 Task: Search one way flight ticket for 1 adult, 6 children, 1 infant in seat and 1 infant on lap in business from Mesa: Phoenix-mesa Gateway Airport (formerly Williams Afb) to New Bern: Coastal Carolina Regional Airport (was Craven County Regional) on 5-4-2023. Choice of flights is Westjet. Number of bags: 2 carry on bags. Price is upto 80000. Outbound departure time preference is 4:15.
Action: Mouse moved to (356, 303)
Screenshot: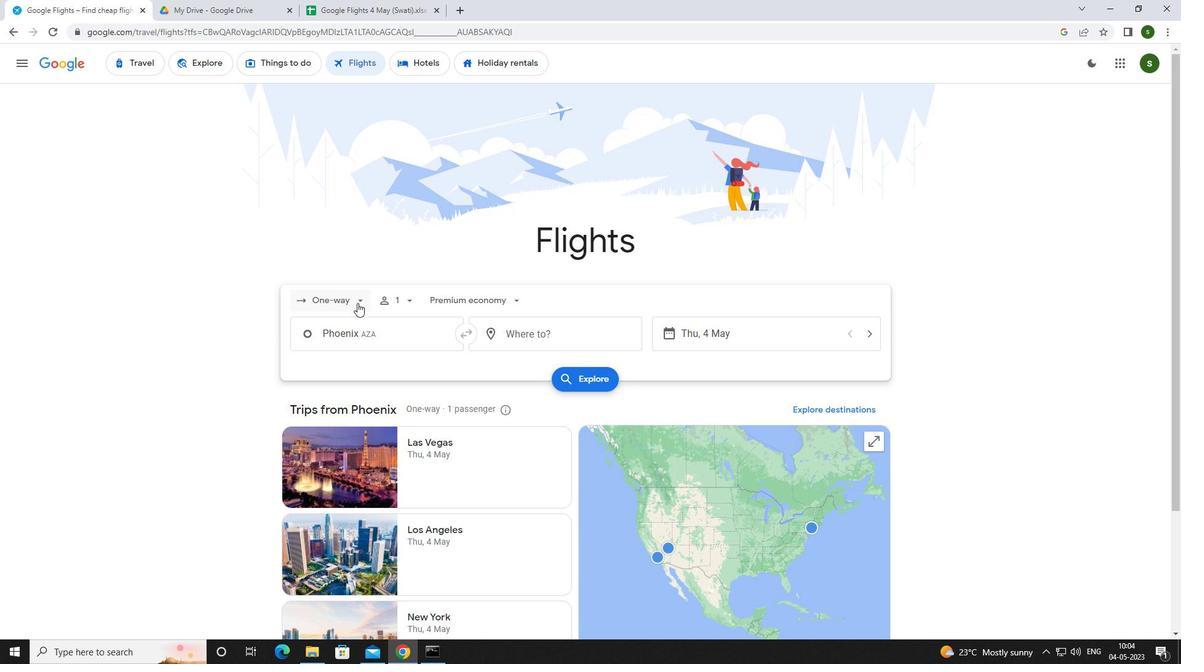 
Action: Mouse pressed left at (356, 303)
Screenshot: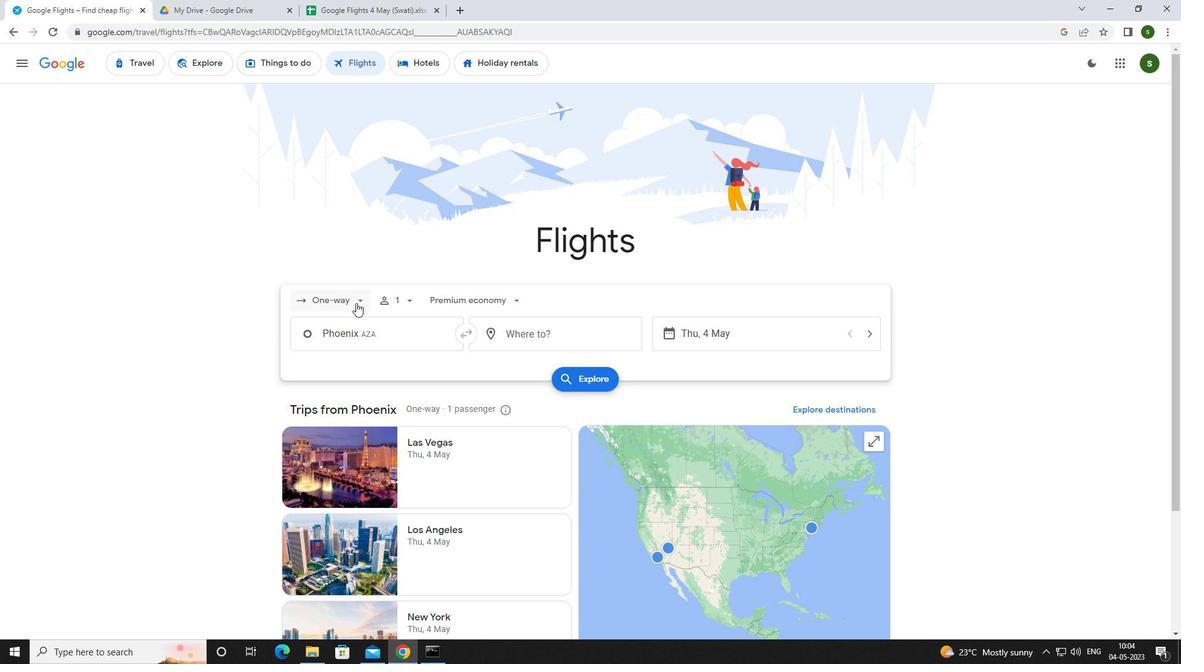 
Action: Mouse moved to (342, 350)
Screenshot: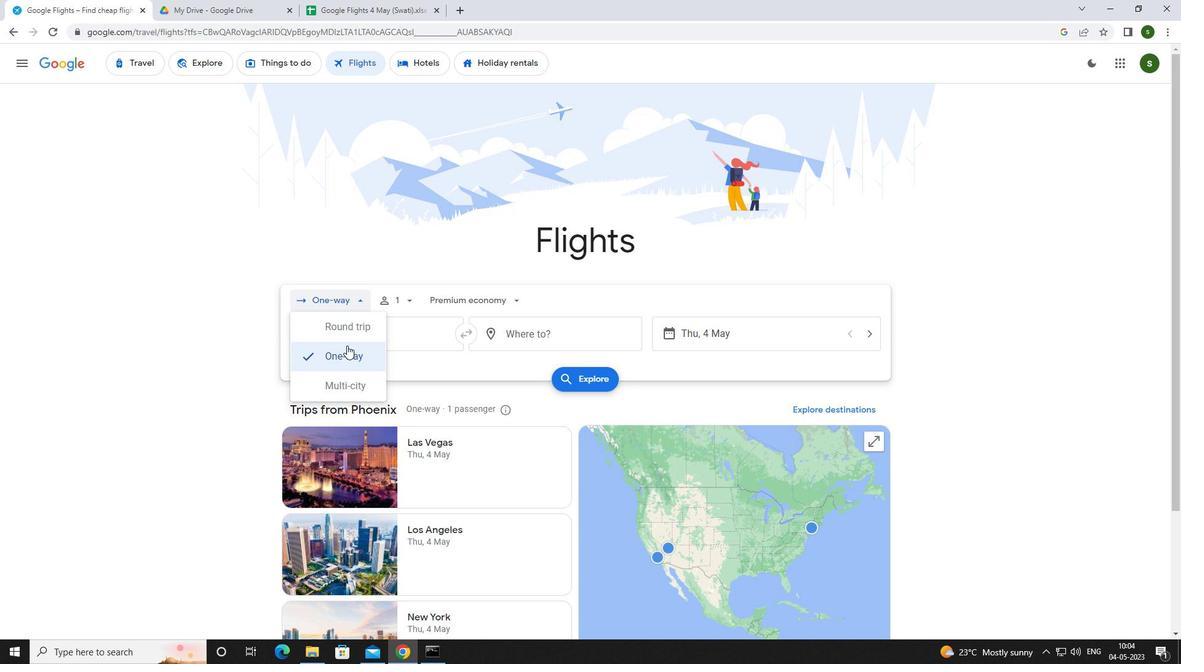 
Action: Mouse pressed left at (342, 350)
Screenshot: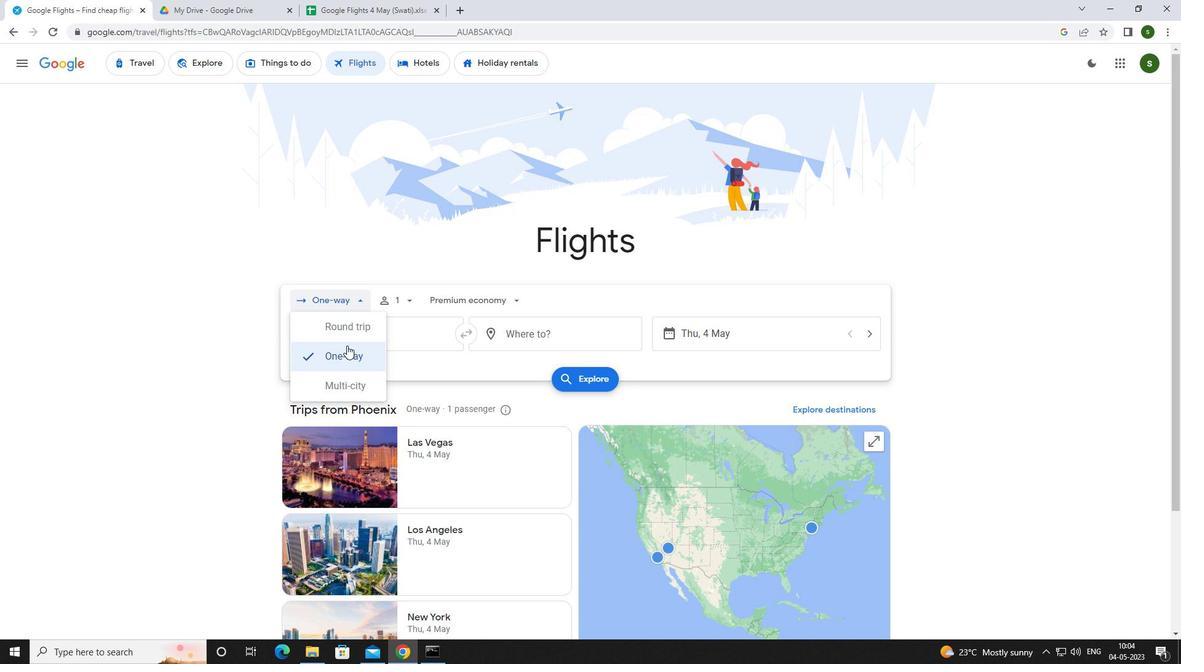 
Action: Mouse moved to (398, 294)
Screenshot: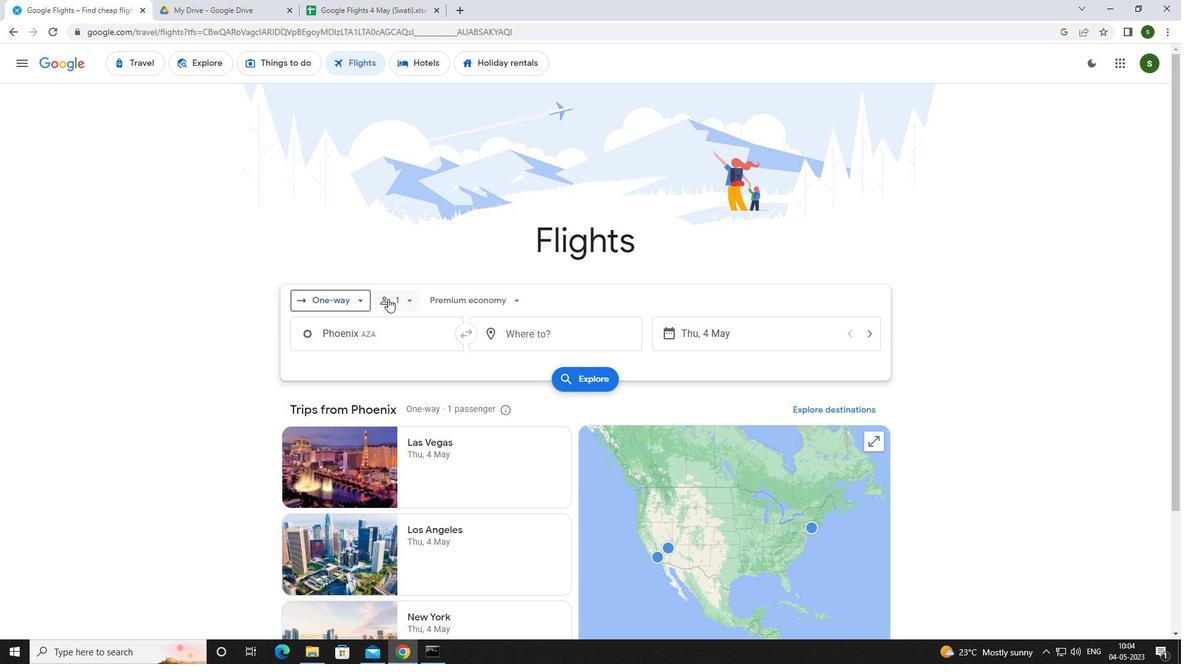 
Action: Mouse pressed left at (398, 294)
Screenshot: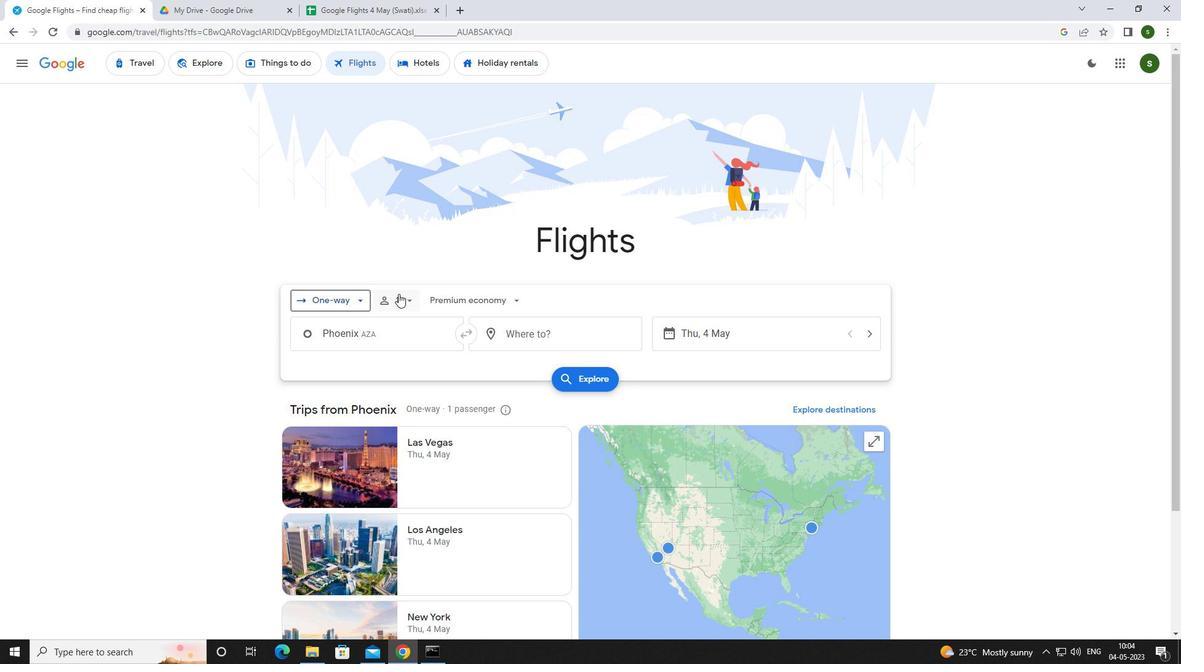 
Action: Mouse moved to (502, 361)
Screenshot: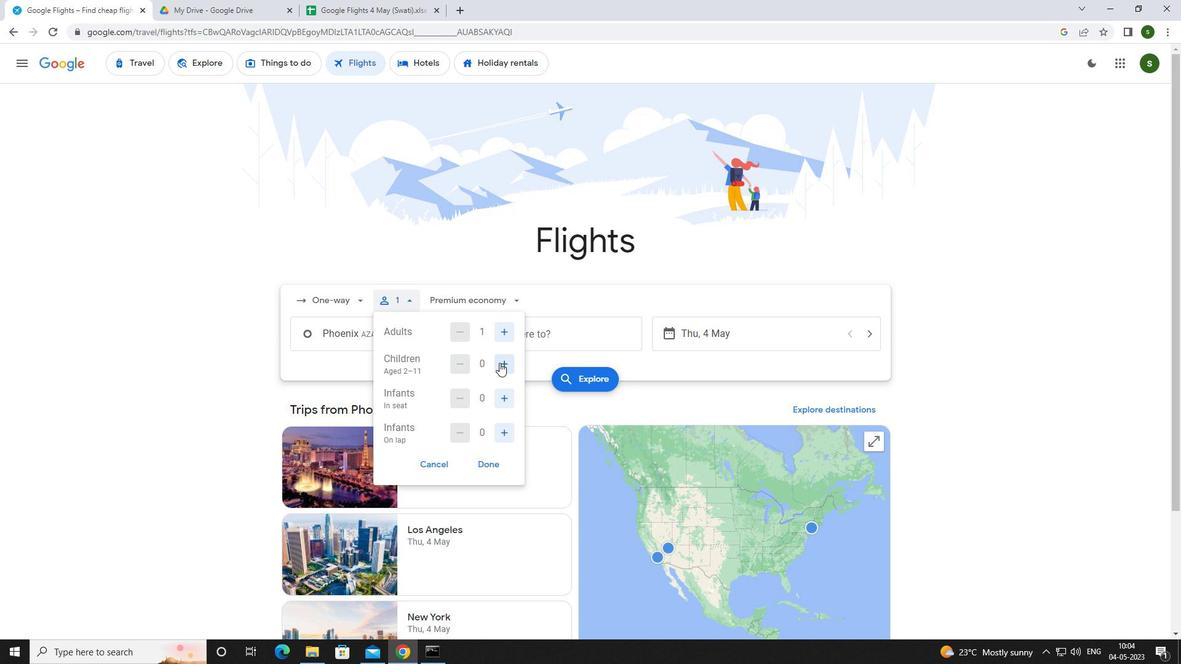 
Action: Mouse pressed left at (502, 361)
Screenshot: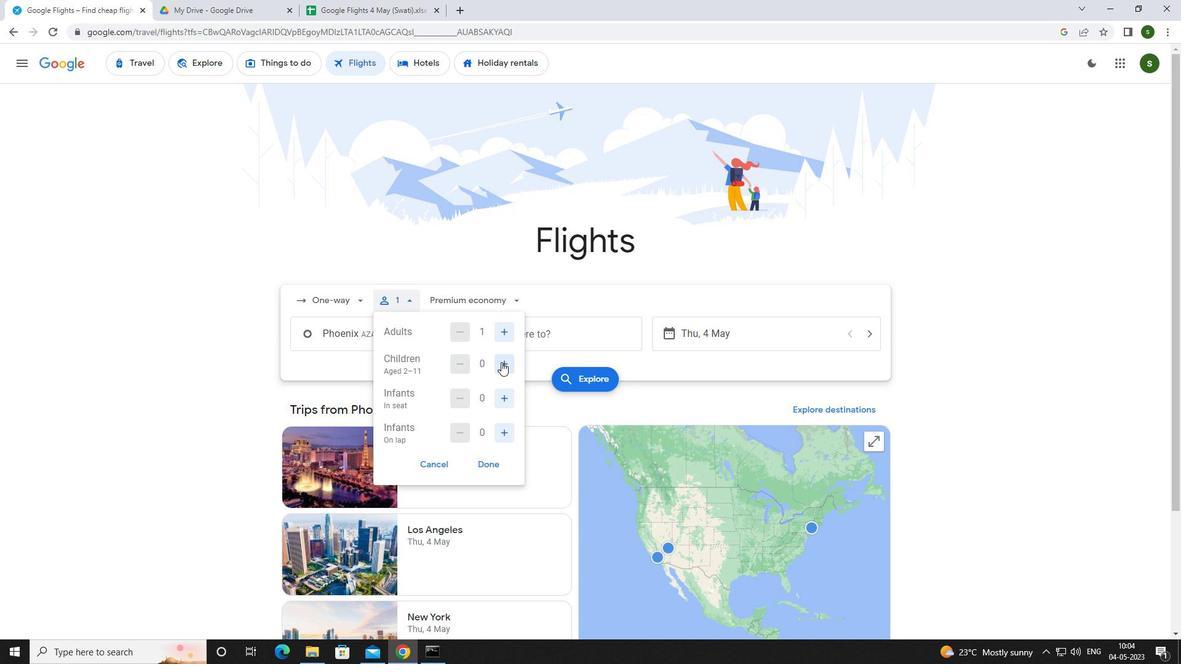 
Action: Mouse pressed left at (502, 361)
Screenshot: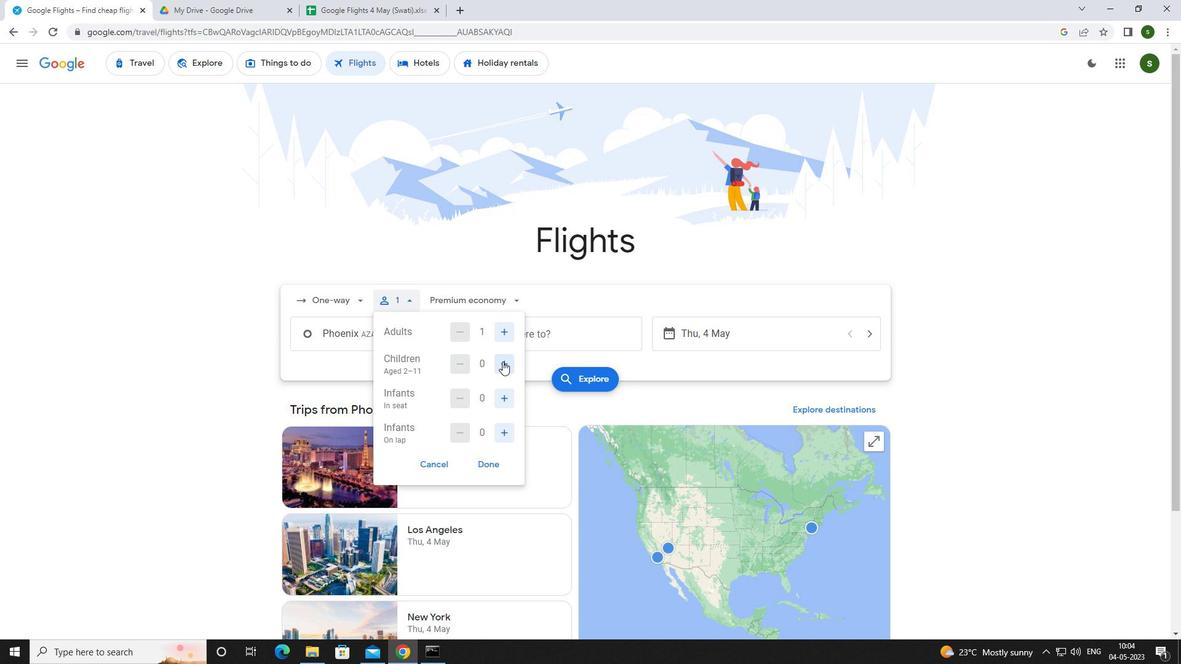 
Action: Mouse pressed left at (502, 361)
Screenshot: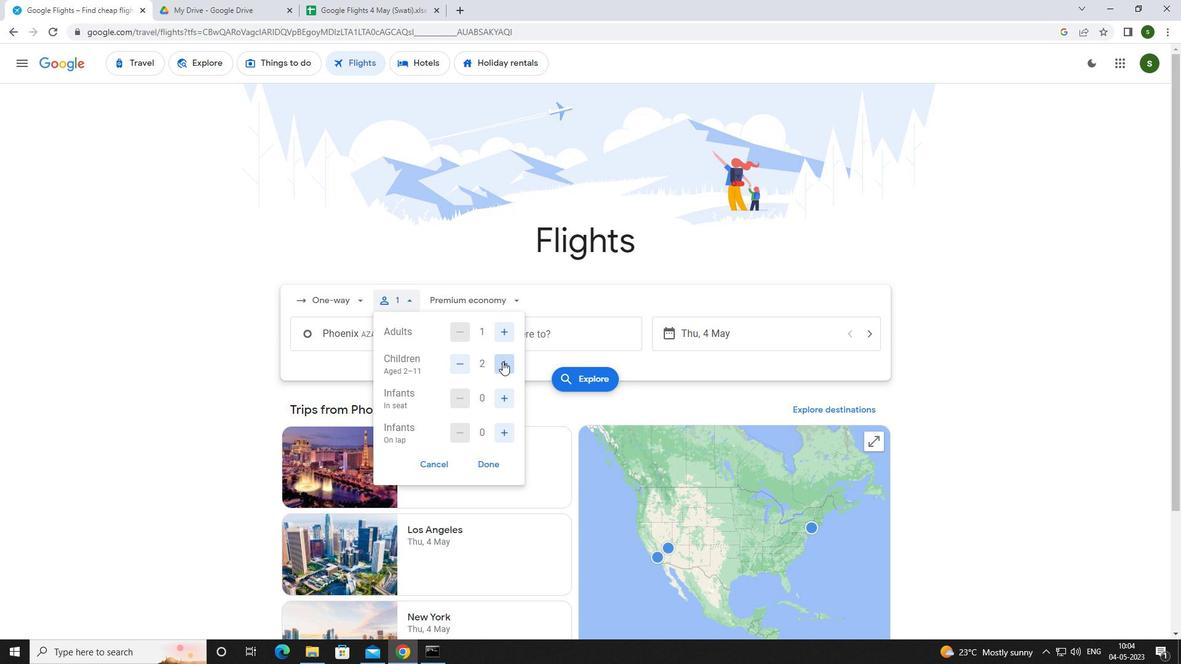 
Action: Mouse pressed left at (502, 361)
Screenshot: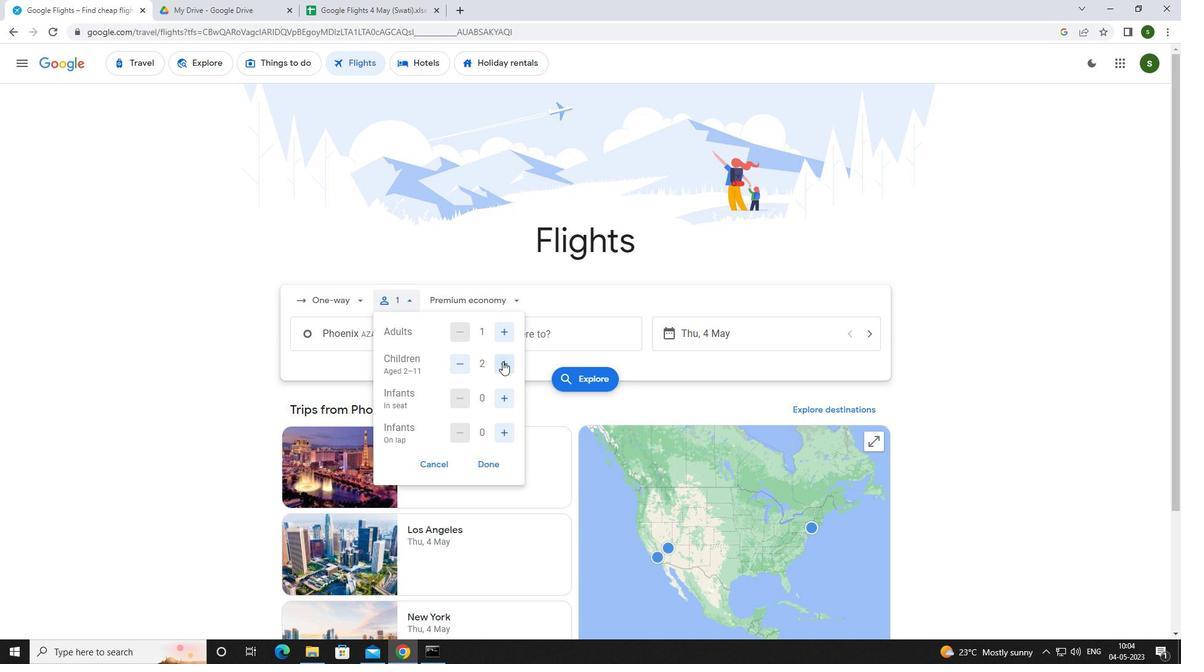 
Action: Mouse pressed left at (502, 361)
Screenshot: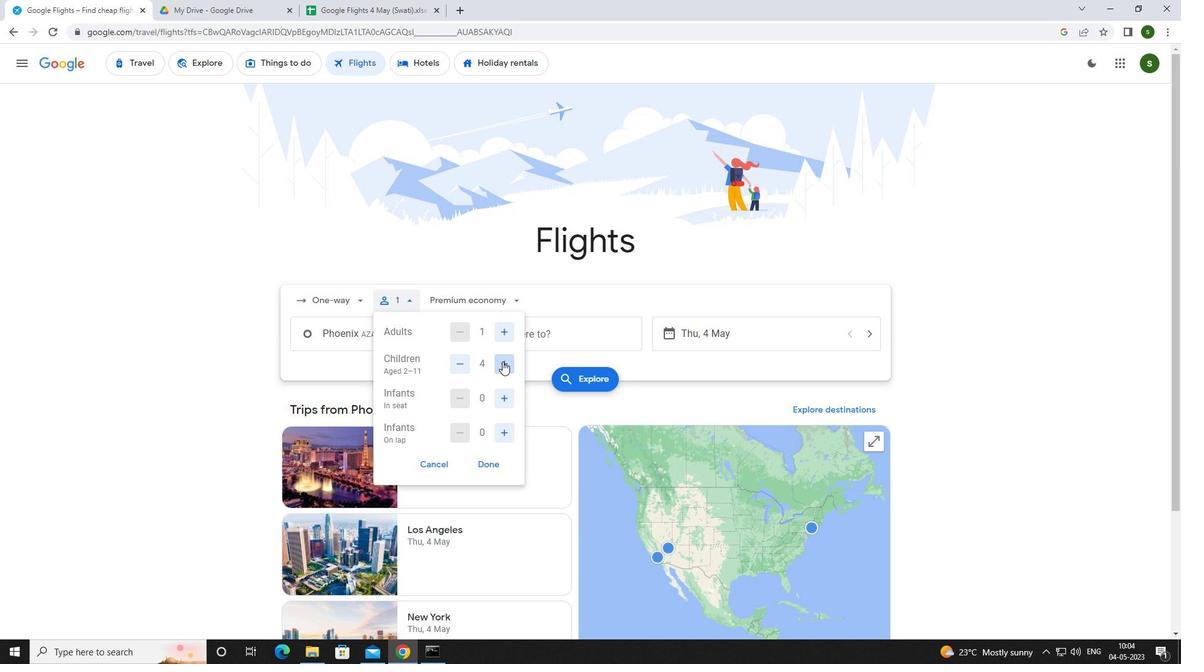 
Action: Mouse pressed left at (502, 361)
Screenshot: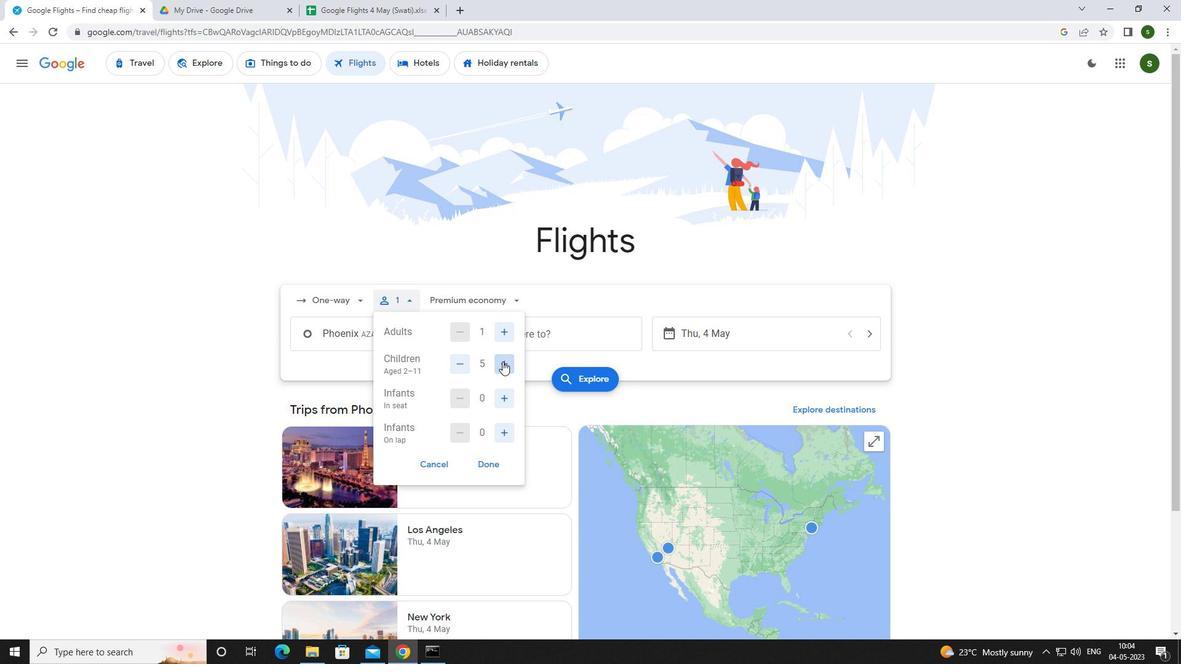 
Action: Mouse moved to (501, 405)
Screenshot: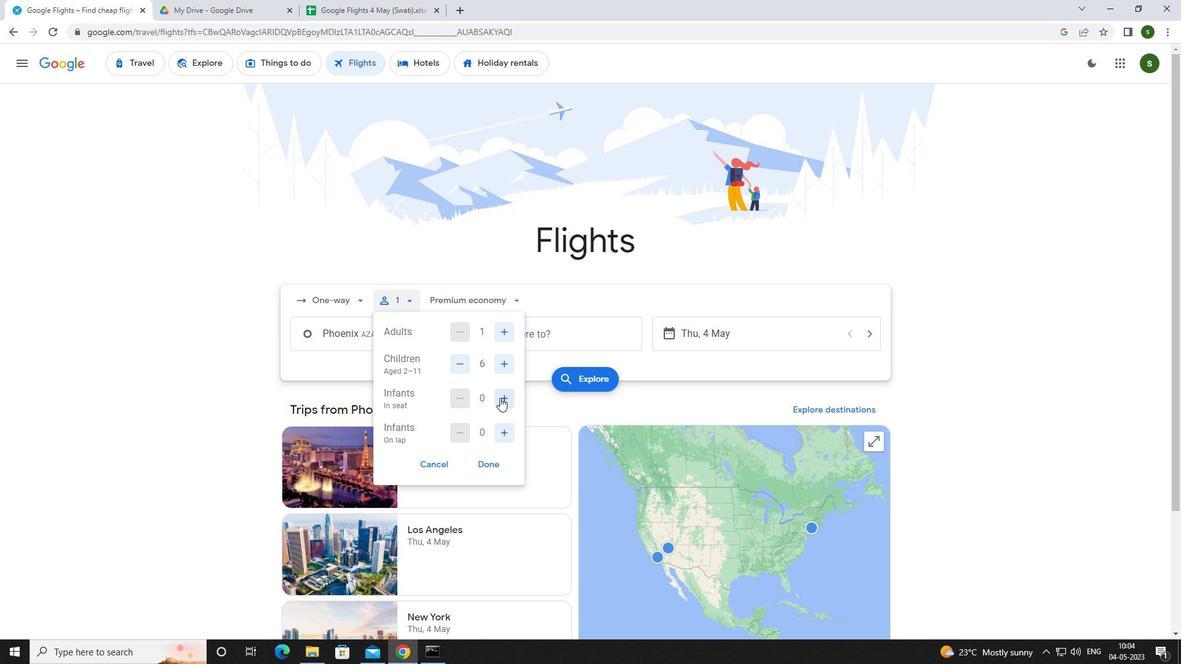 
Action: Mouse pressed left at (501, 405)
Screenshot: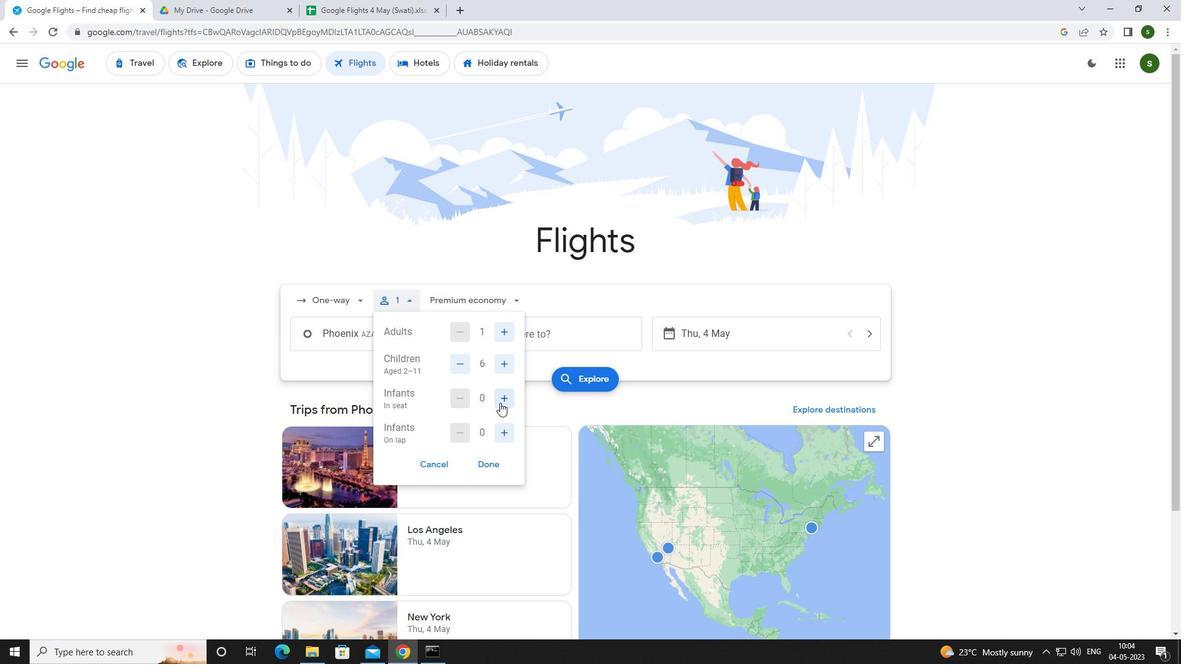 
Action: Mouse moved to (511, 441)
Screenshot: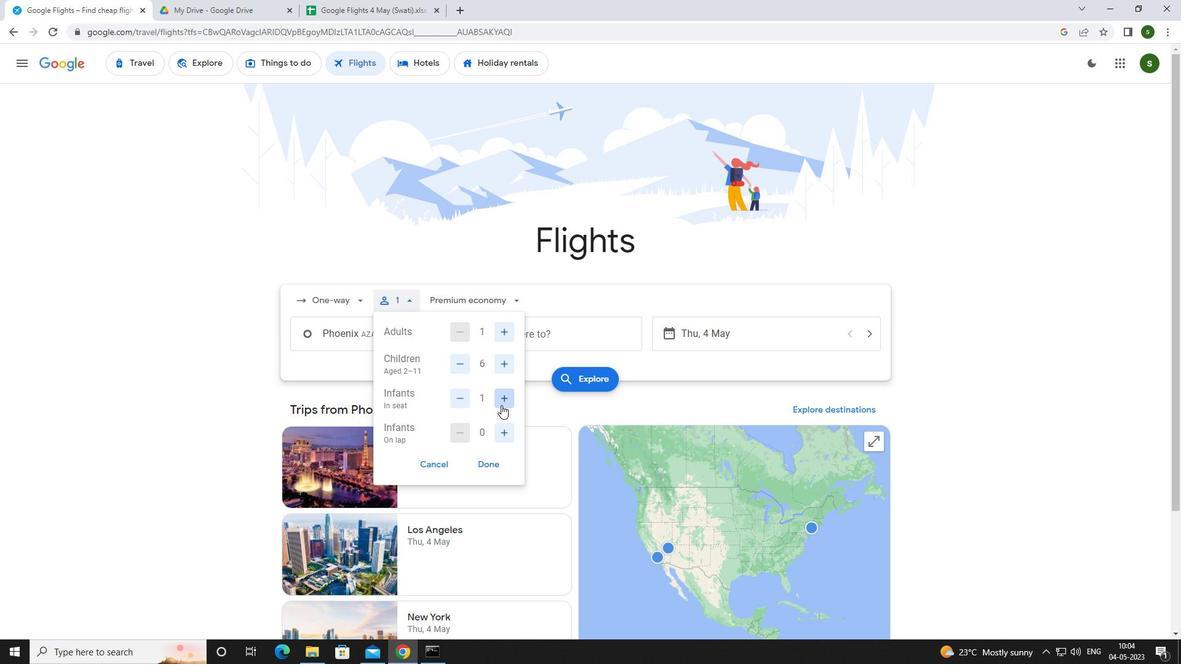 
Action: Mouse pressed left at (511, 441)
Screenshot: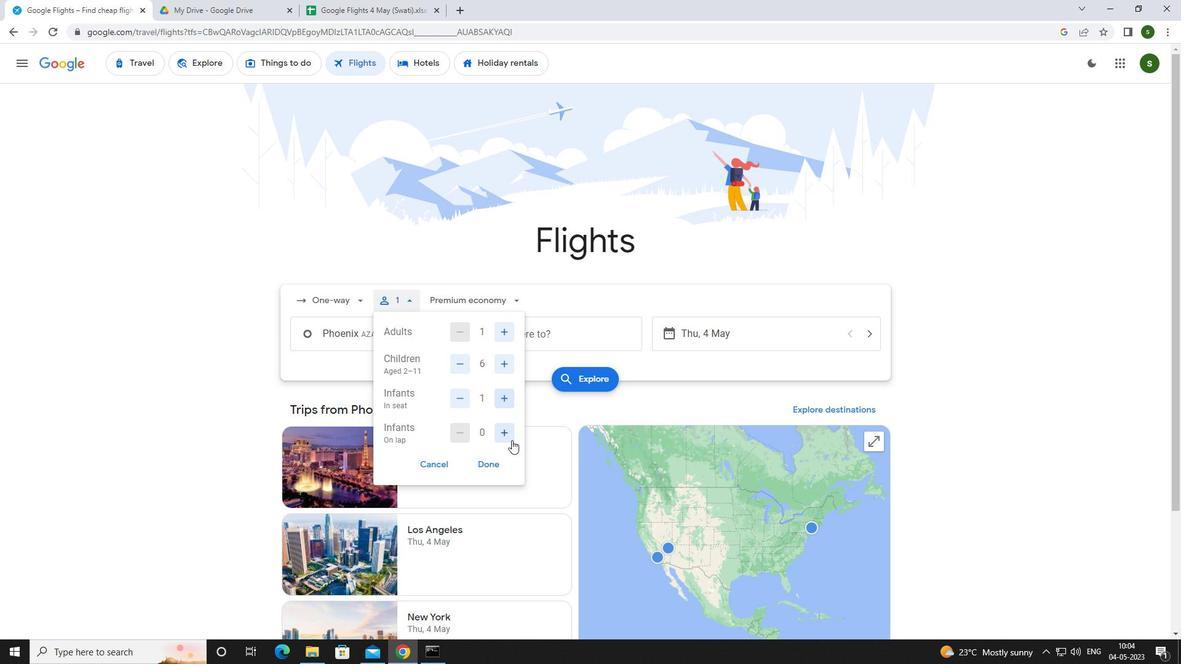 
Action: Mouse moved to (500, 301)
Screenshot: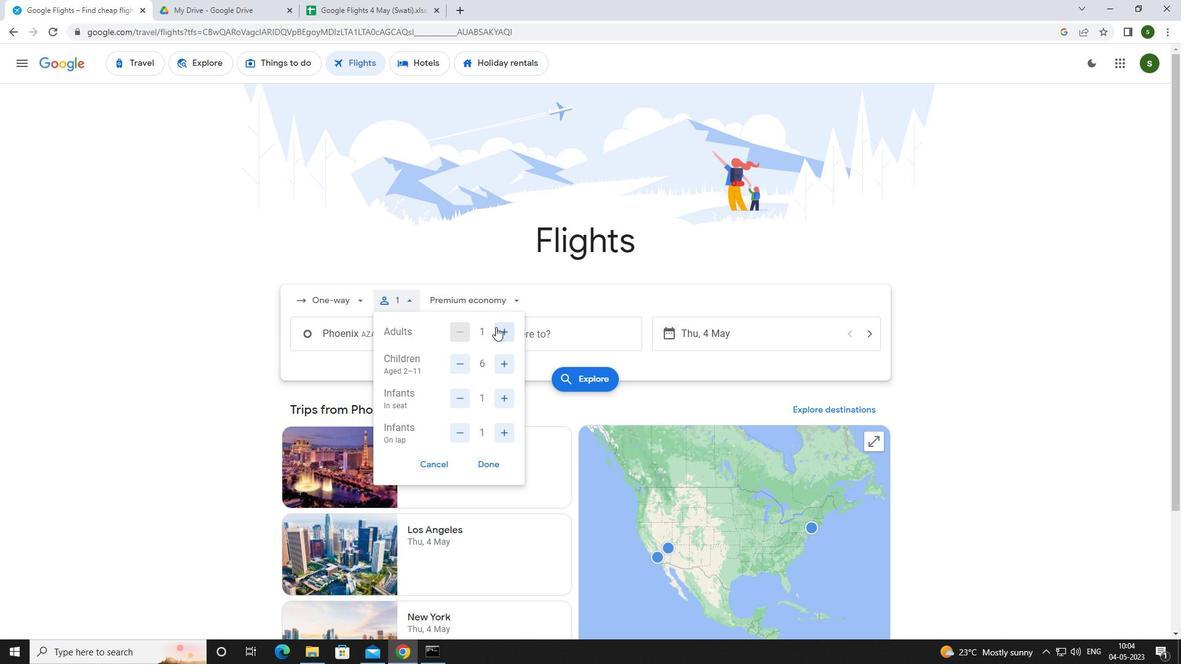 
Action: Mouse pressed left at (500, 301)
Screenshot: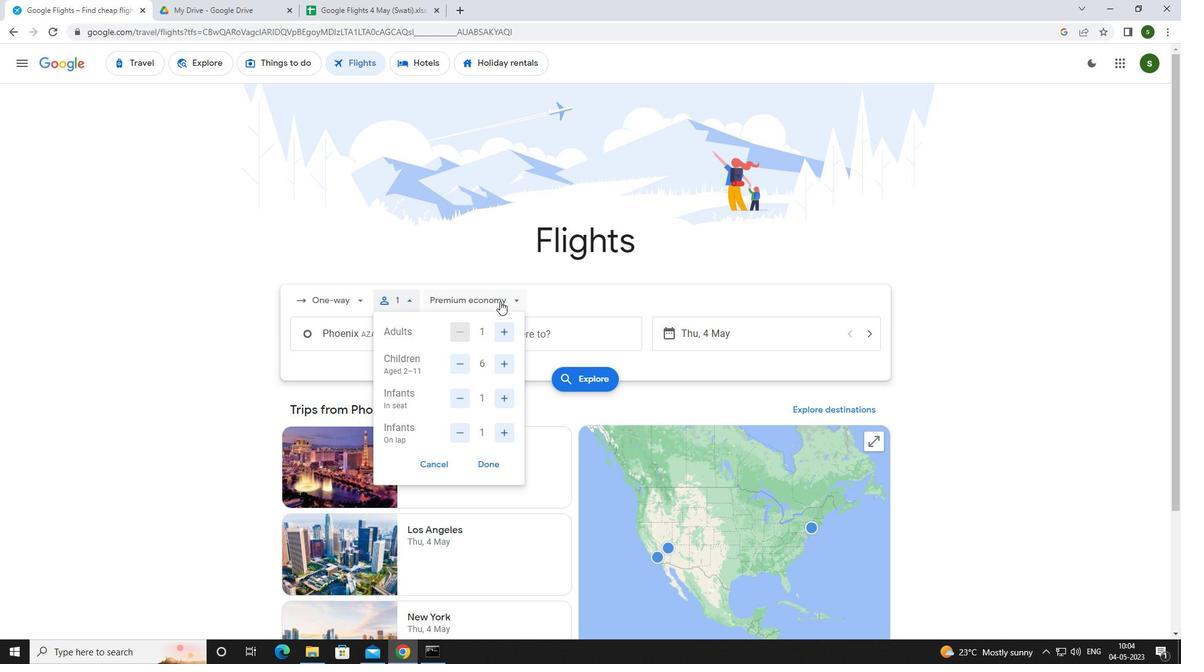 
Action: Mouse moved to (502, 391)
Screenshot: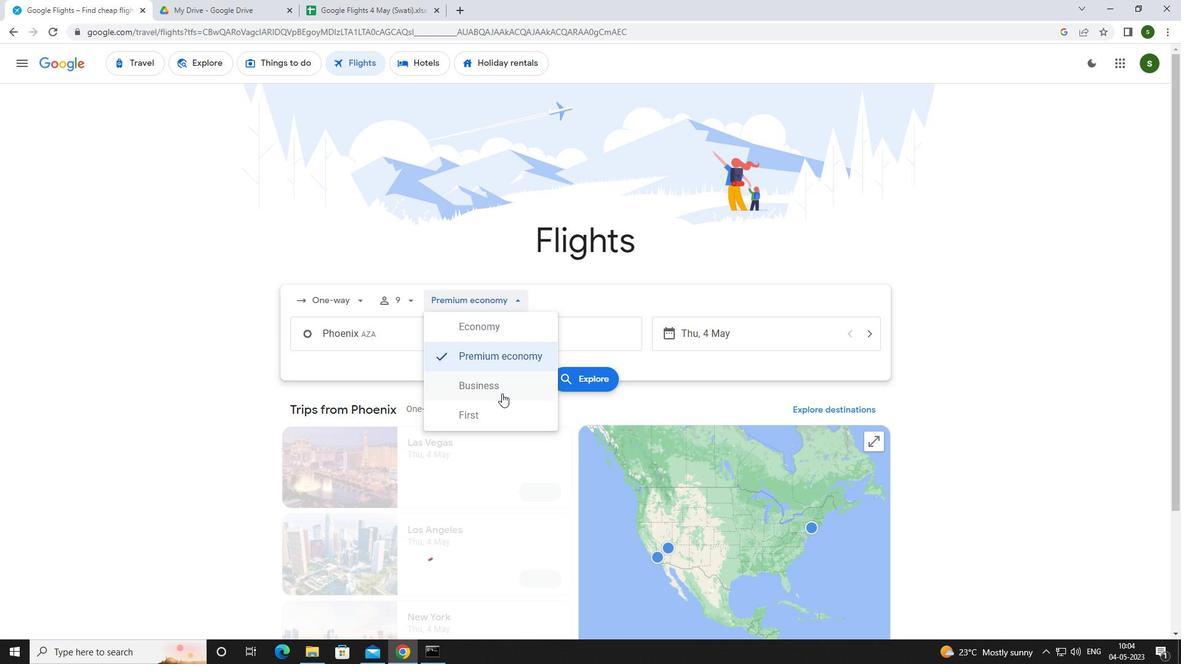 
Action: Mouse pressed left at (502, 391)
Screenshot: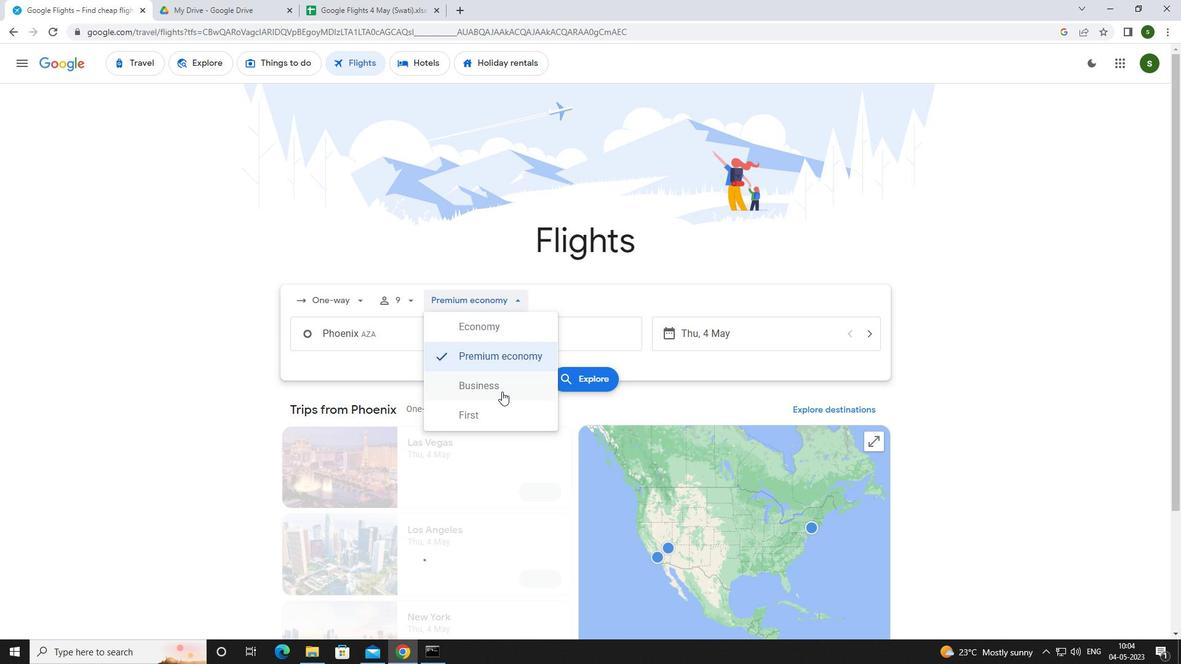 
Action: Mouse moved to (415, 337)
Screenshot: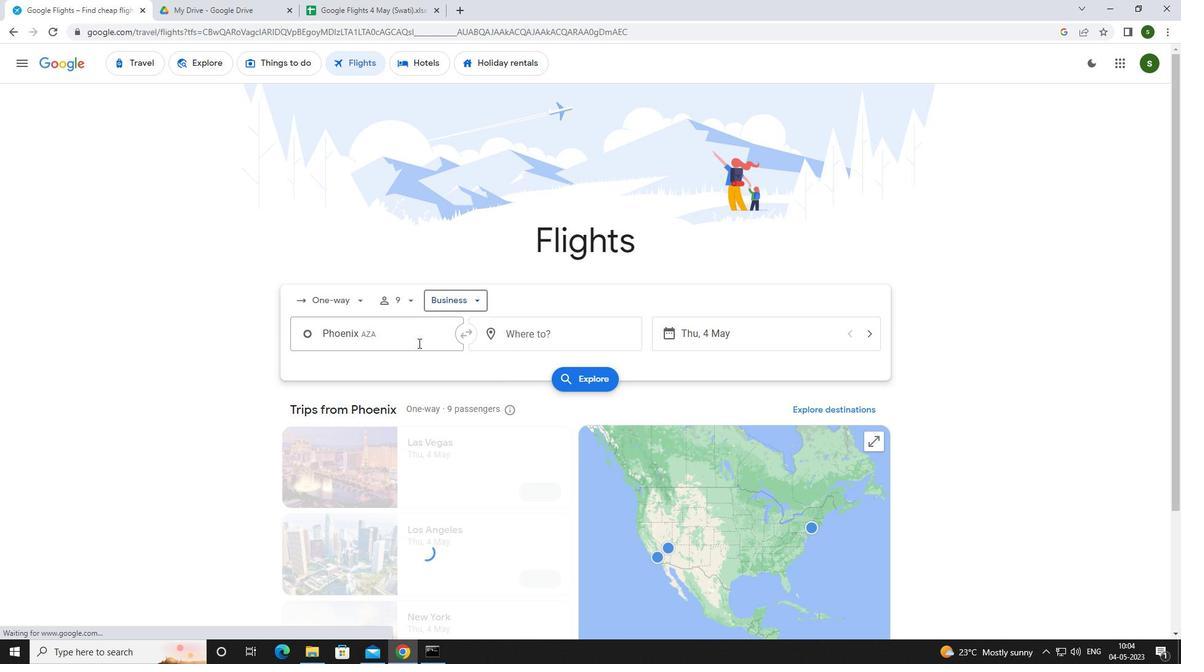 
Action: Mouse pressed left at (415, 337)
Screenshot: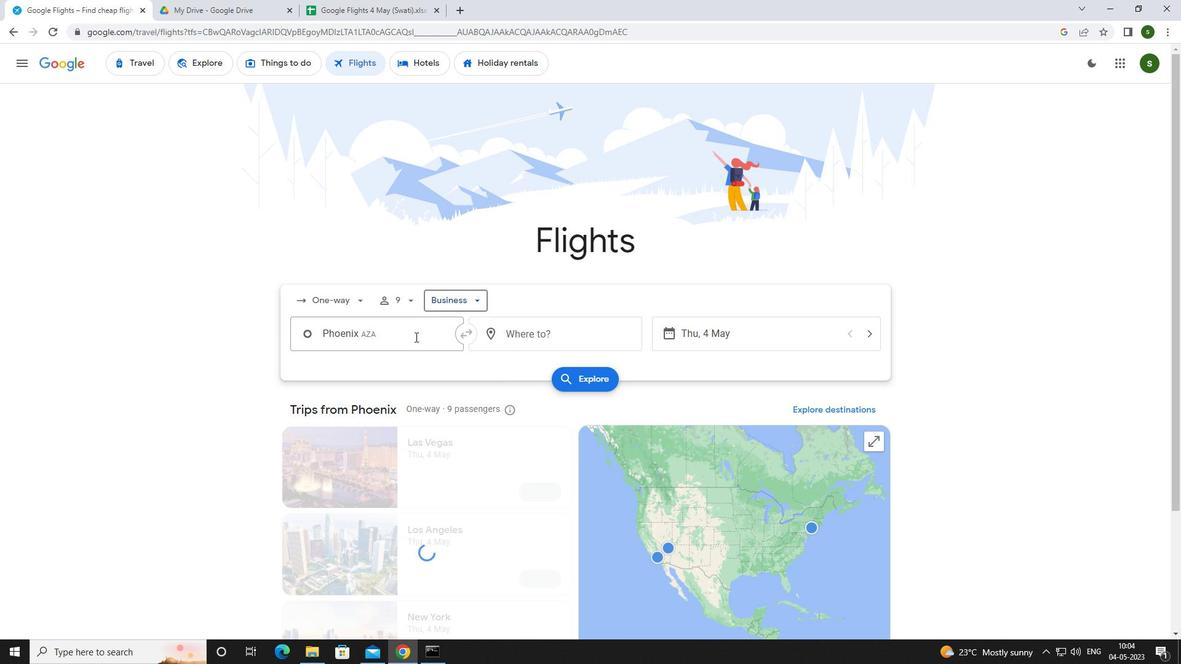 
Action: Key pressed <Key.caps_lock>m<Key.caps_lock>esa
Screenshot: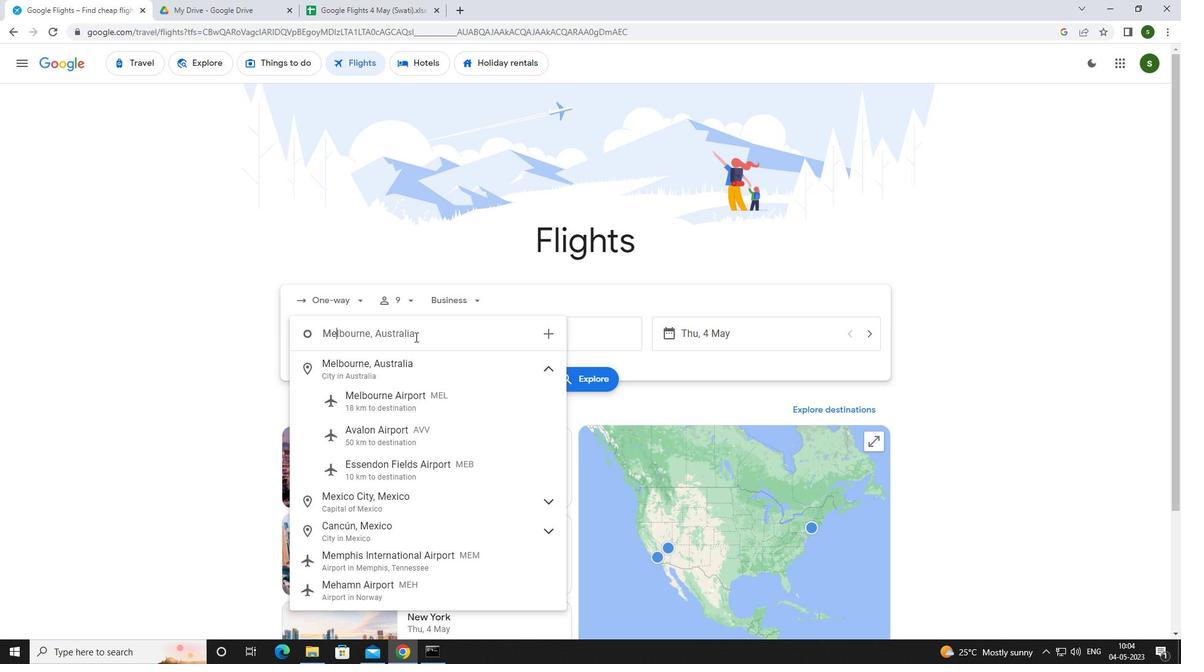 
Action: Mouse moved to (407, 548)
Screenshot: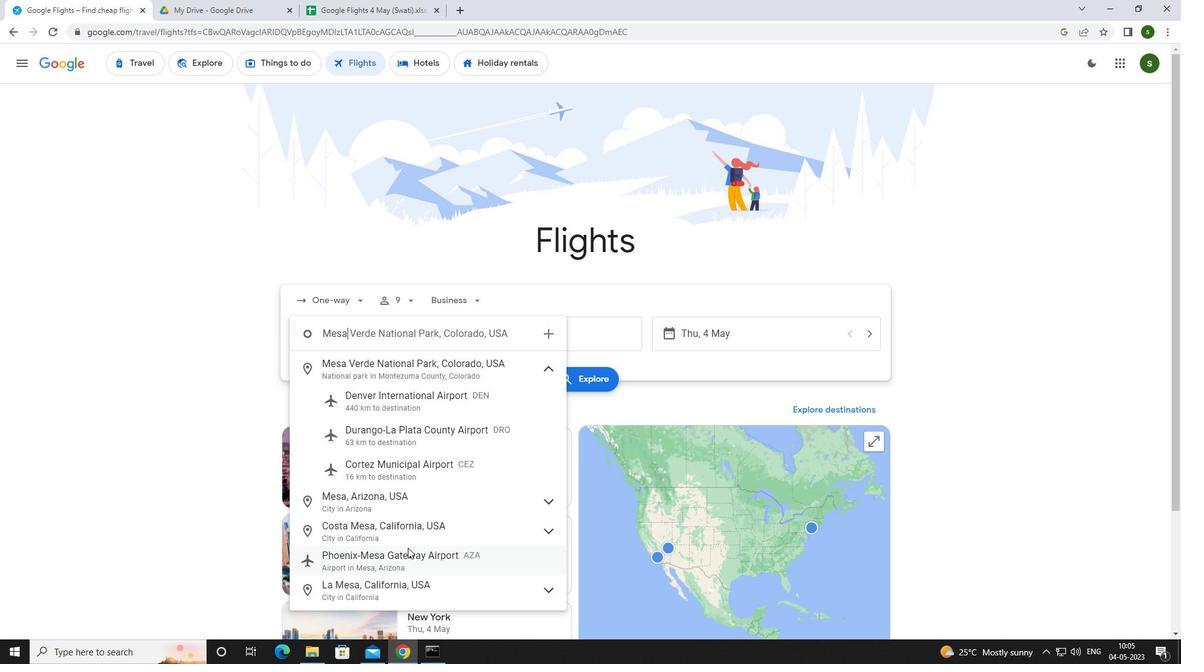 
Action: Mouse pressed left at (407, 548)
Screenshot: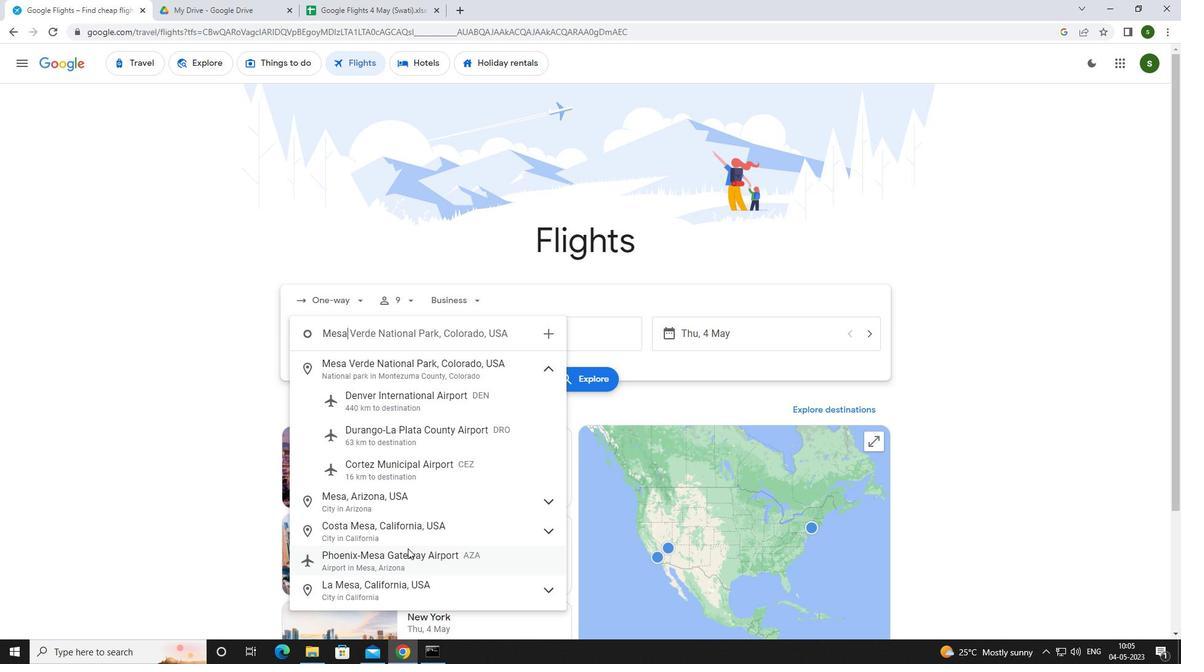 
Action: Mouse moved to (526, 323)
Screenshot: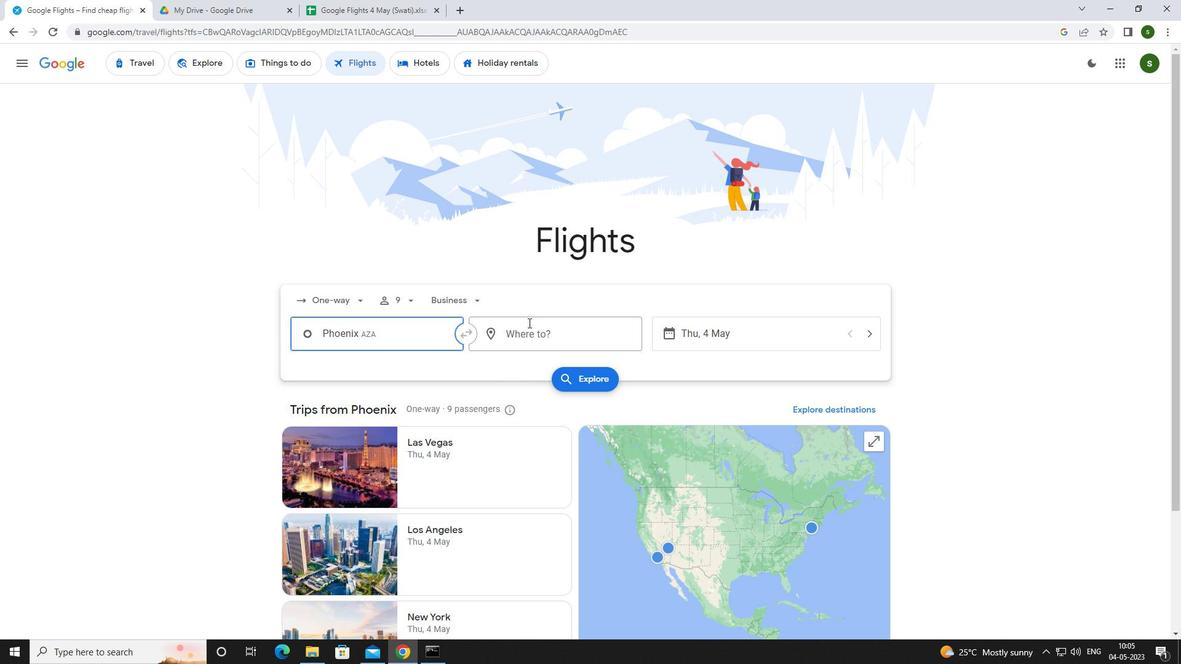 
Action: Mouse pressed left at (526, 323)
Screenshot: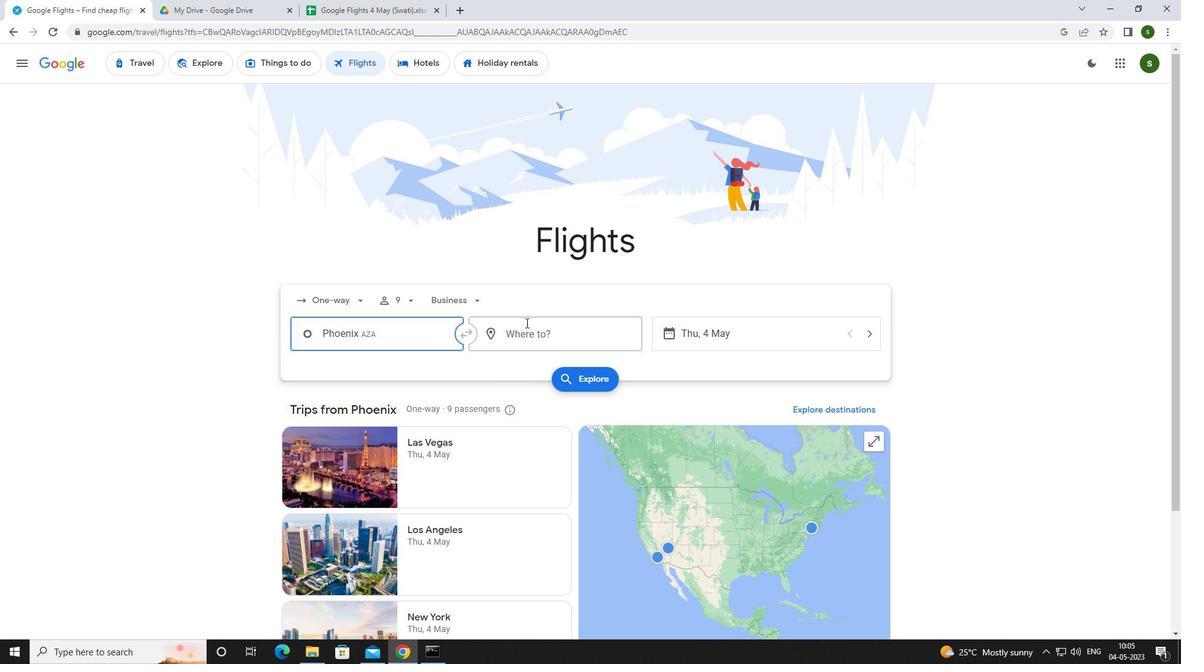 
Action: Mouse moved to (473, 338)
Screenshot: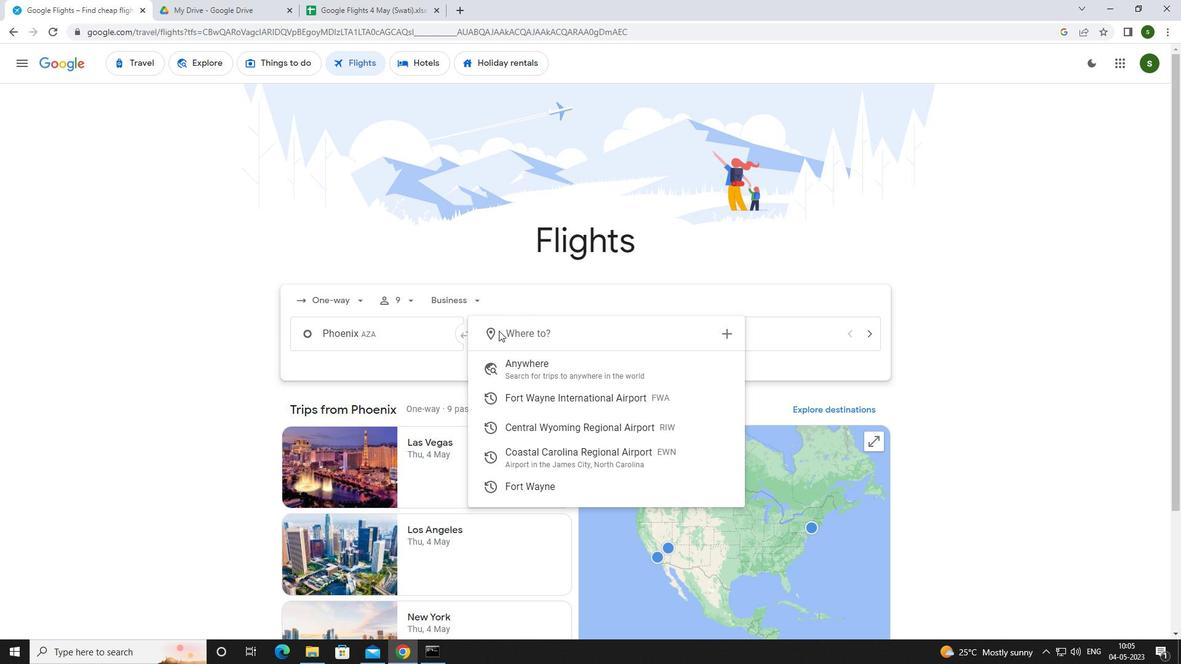 
Action: Key pressed <Key.caps_lock>c<Key.caps_lock>oastal
Screenshot: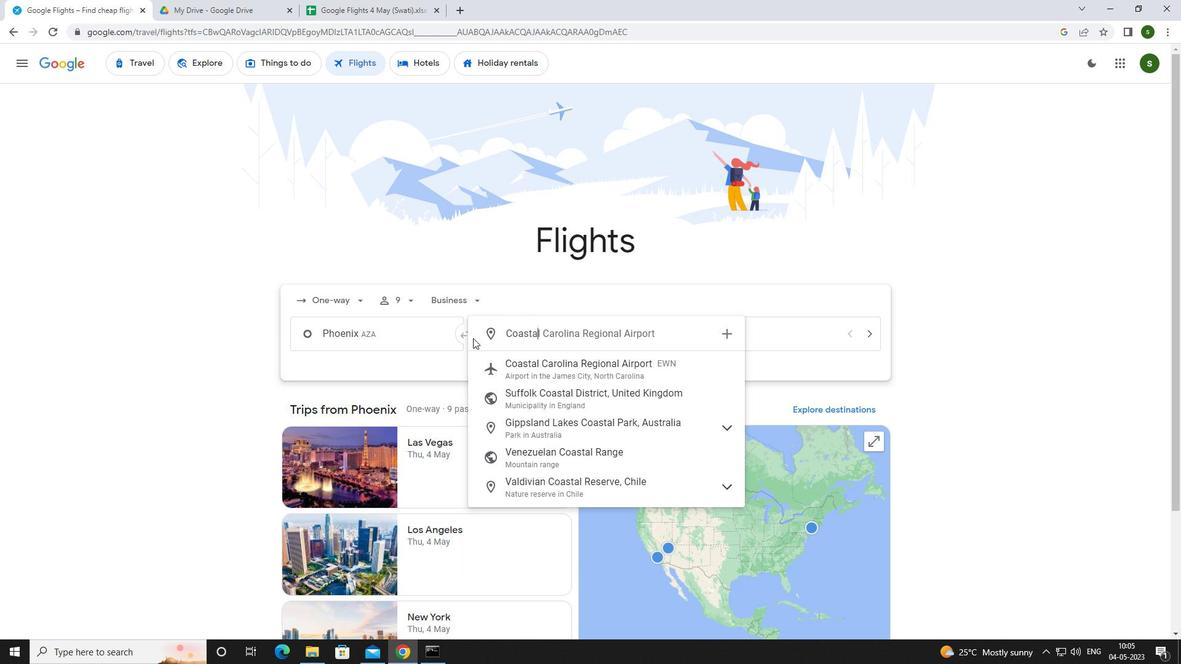 
Action: Mouse moved to (570, 371)
Screenshot: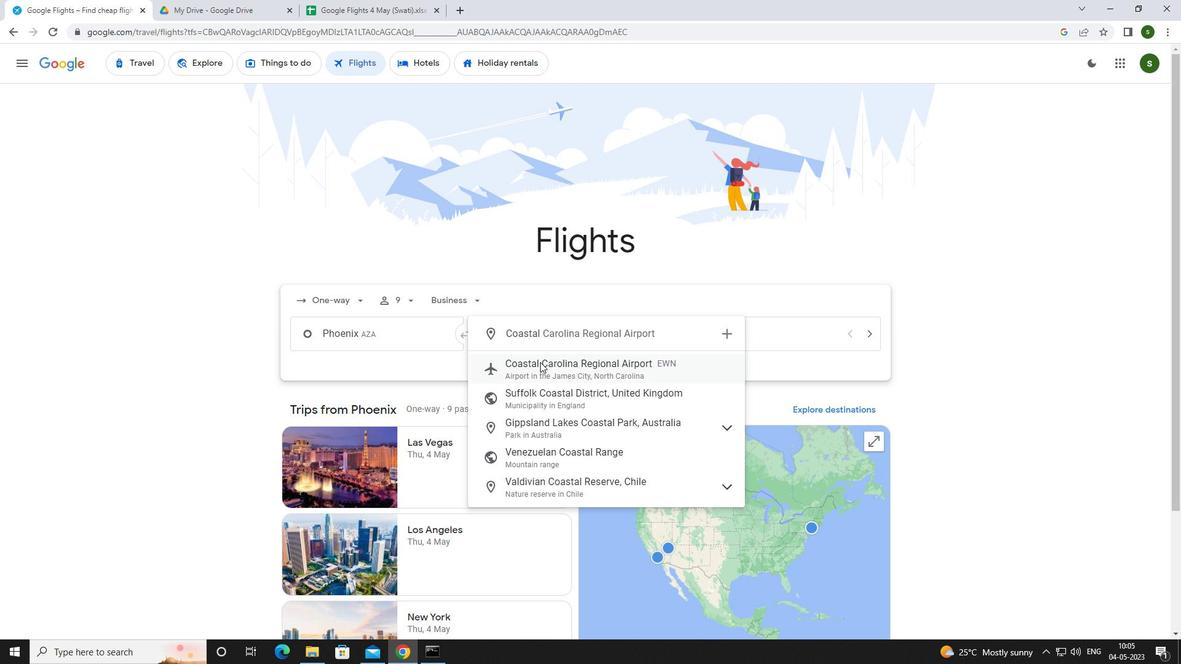 
Action: Mouse pressed left at (570, 371)
Screenshot: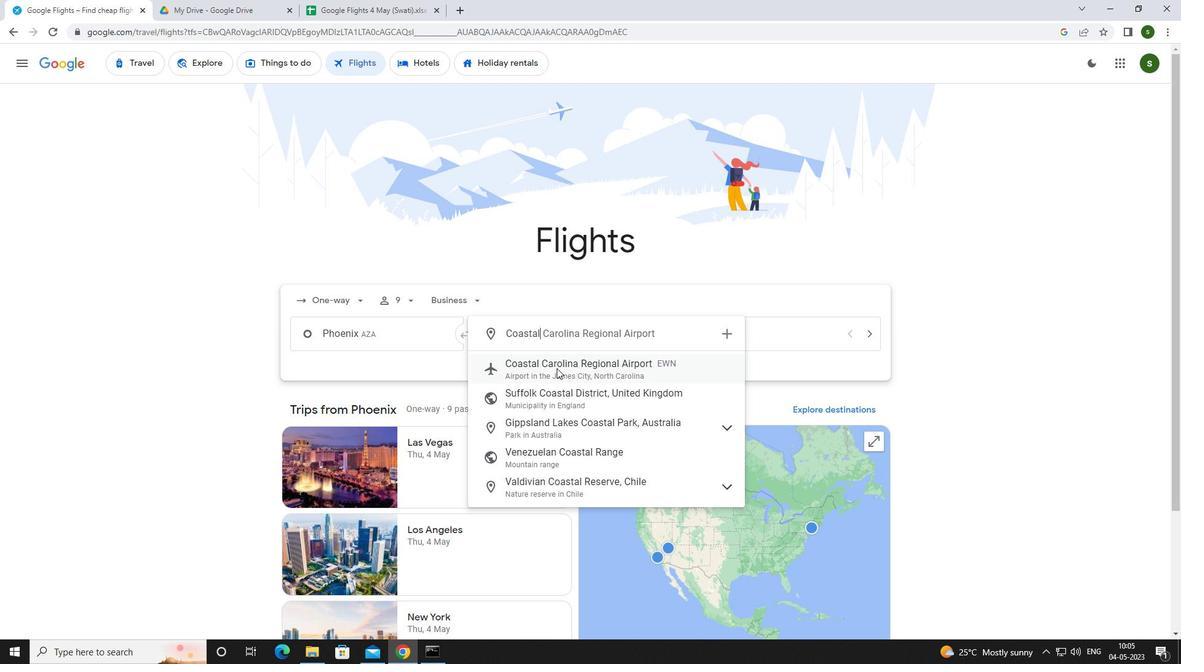 
Action: Mouse moved to (750, 330)
Screenshot: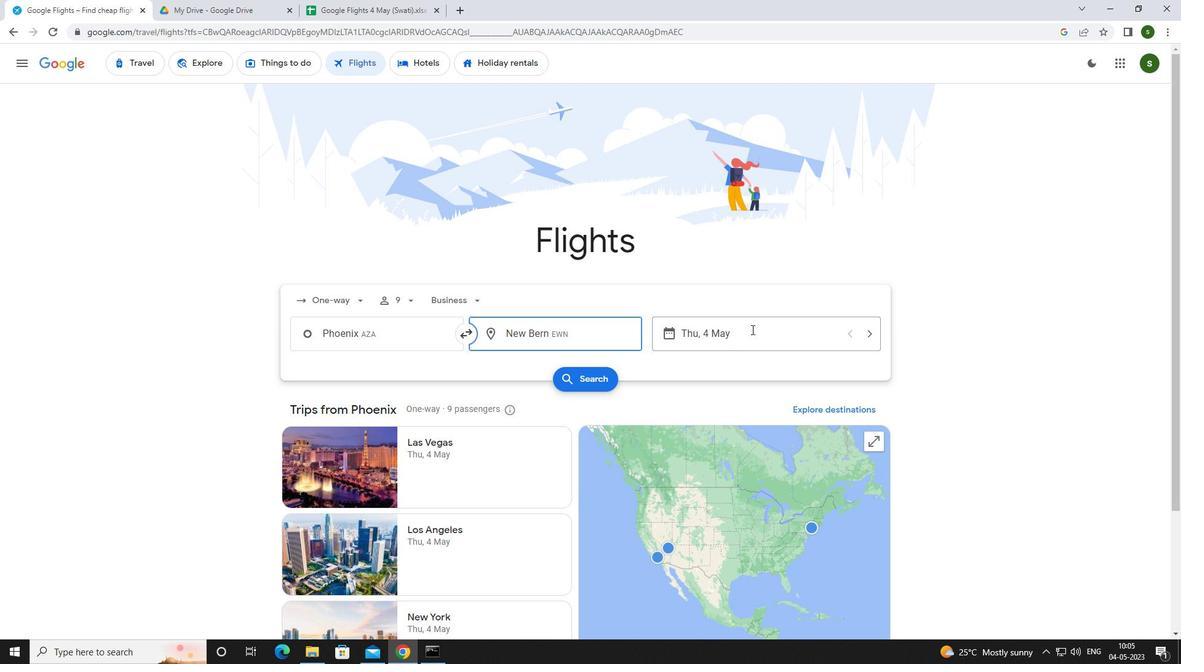 
Action: Mouse pressed left at (750, 330)
Screenshot: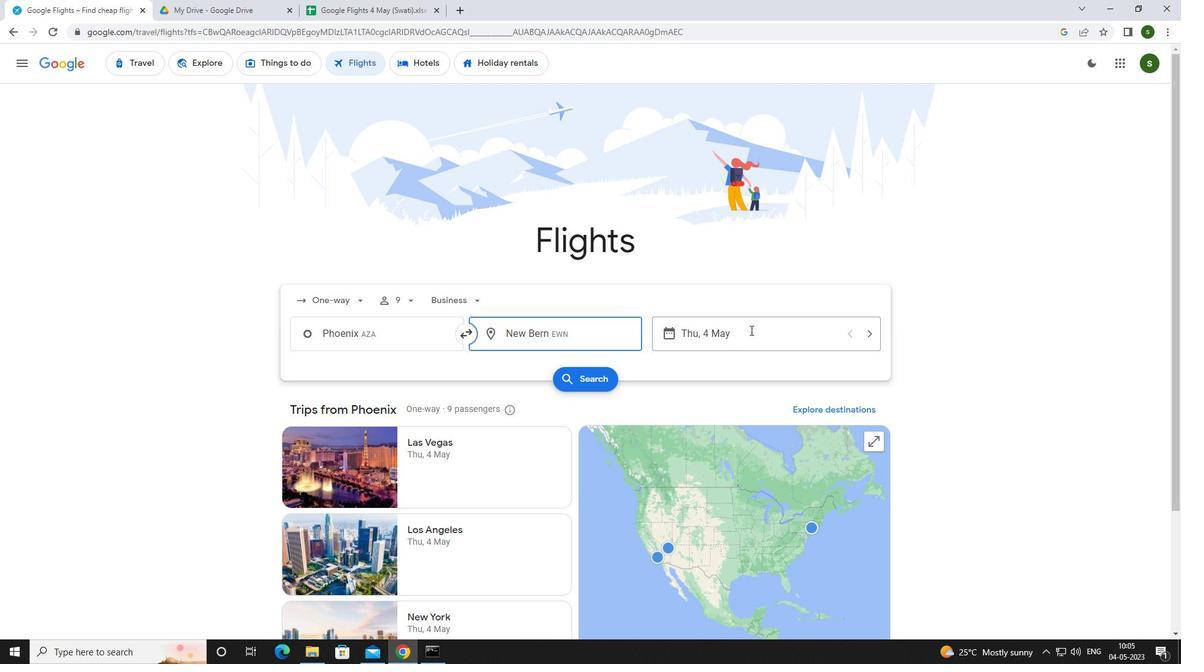 
Action: Mouse moved to (562, 409)
Screenshot: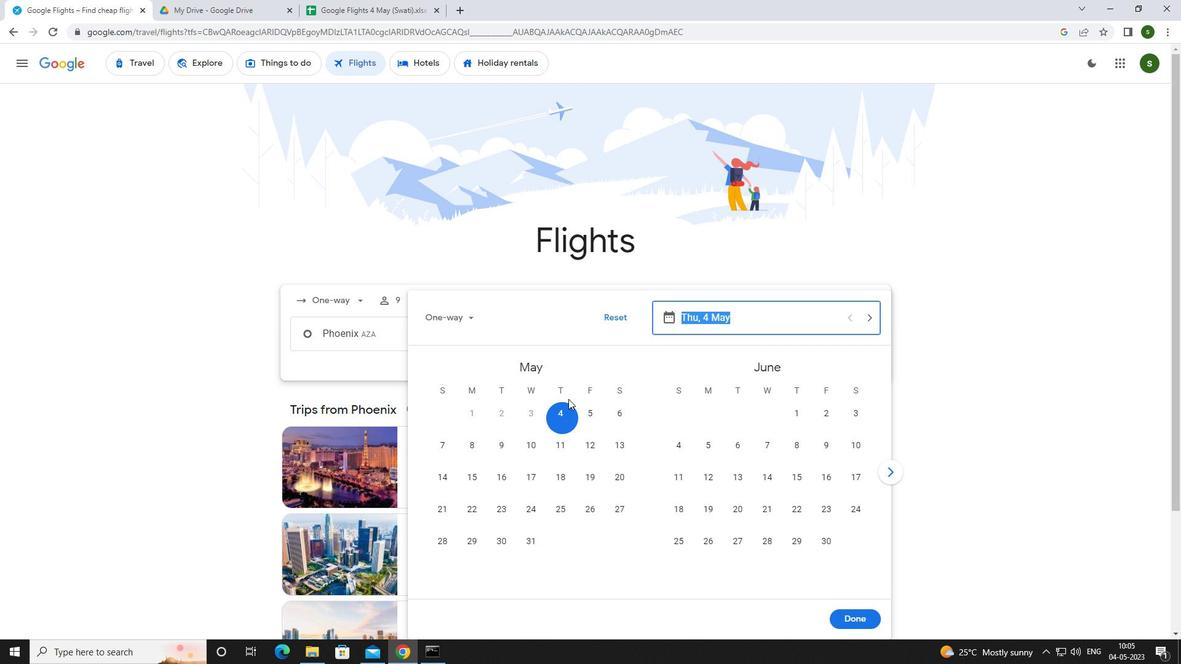 
Action: Mouse pressed left at (562, 409)
Screenshot: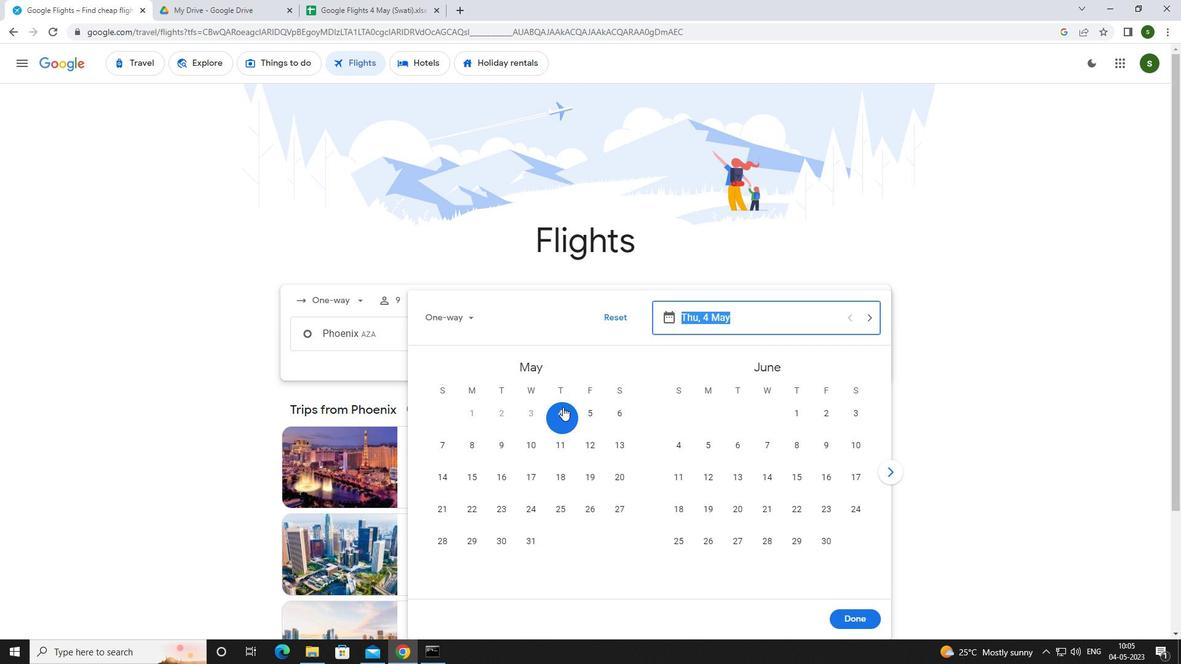 
Action: Mouse moved to (842, 614)
Screenshot: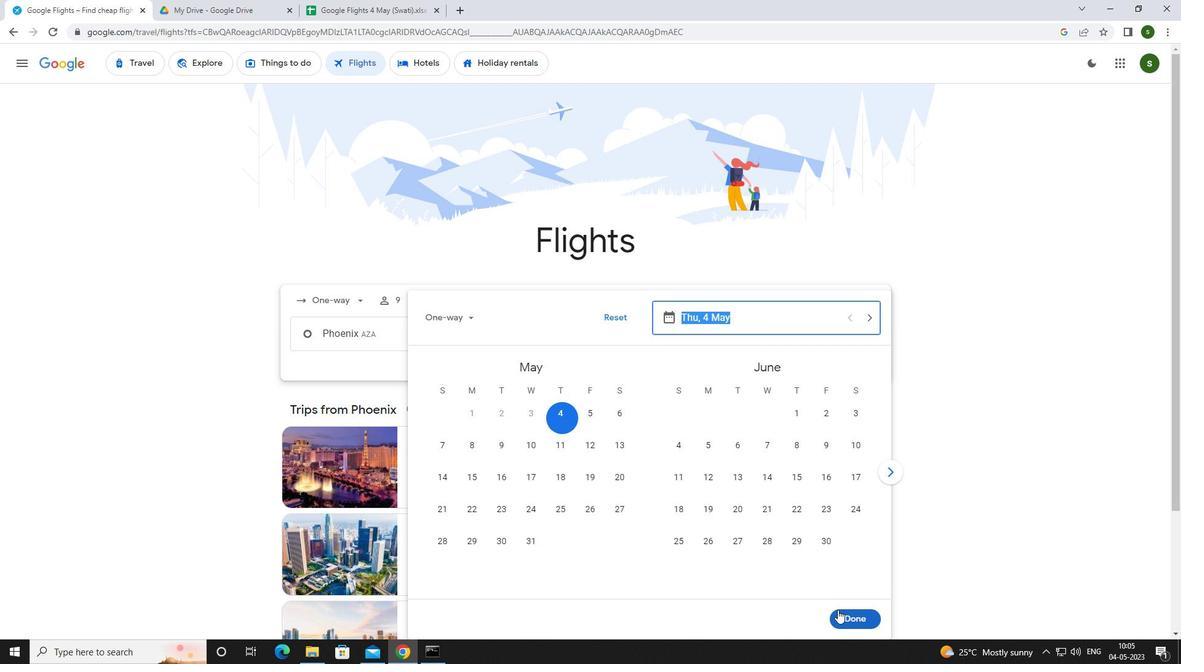 
Action: Mouse pressed left at (842, 614)
Screenshot: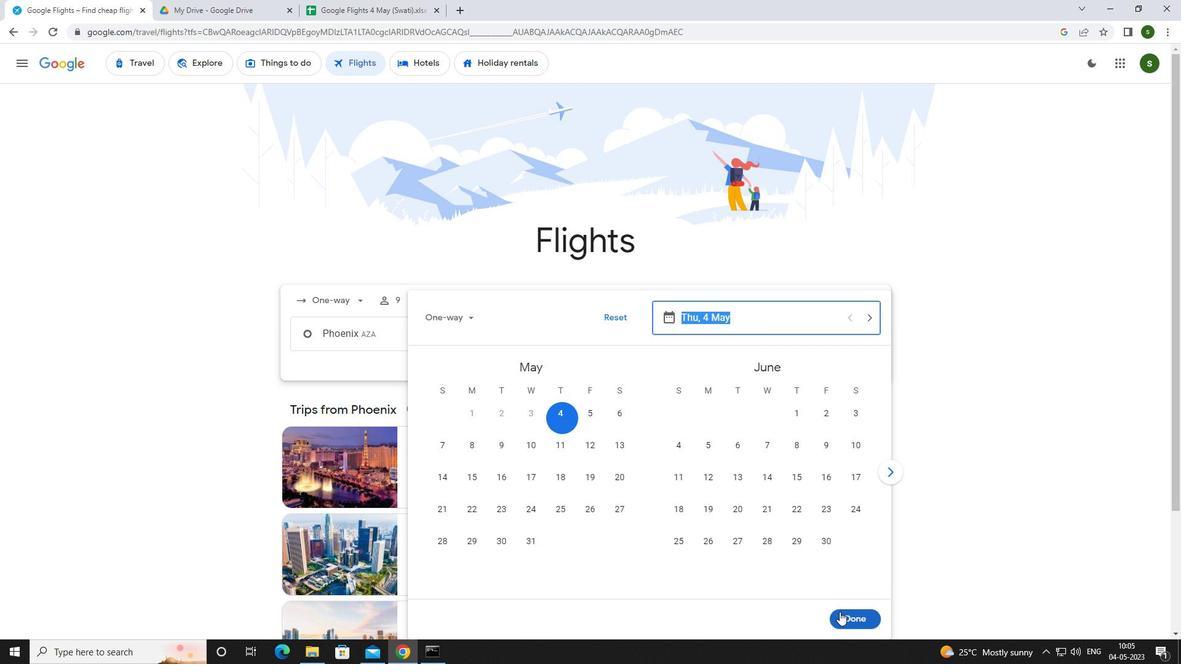 
Action: Mouse moved to (604, 389)
Screenshot: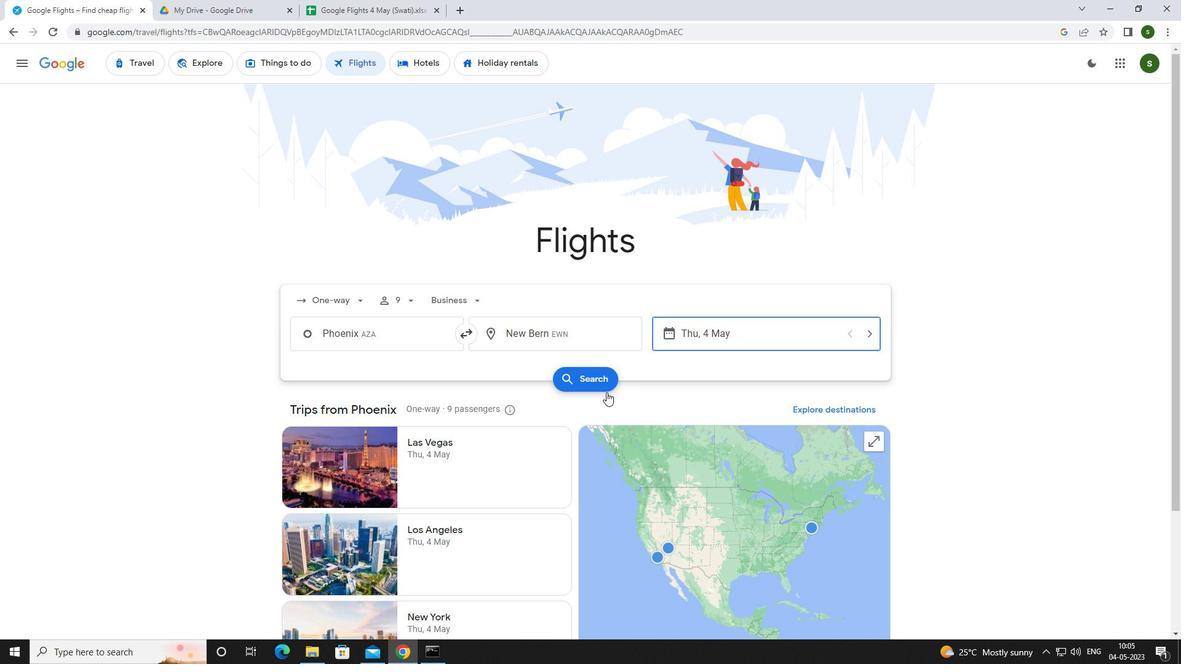 
Action: Mouse pressed left at (604, 389)
Screenshot: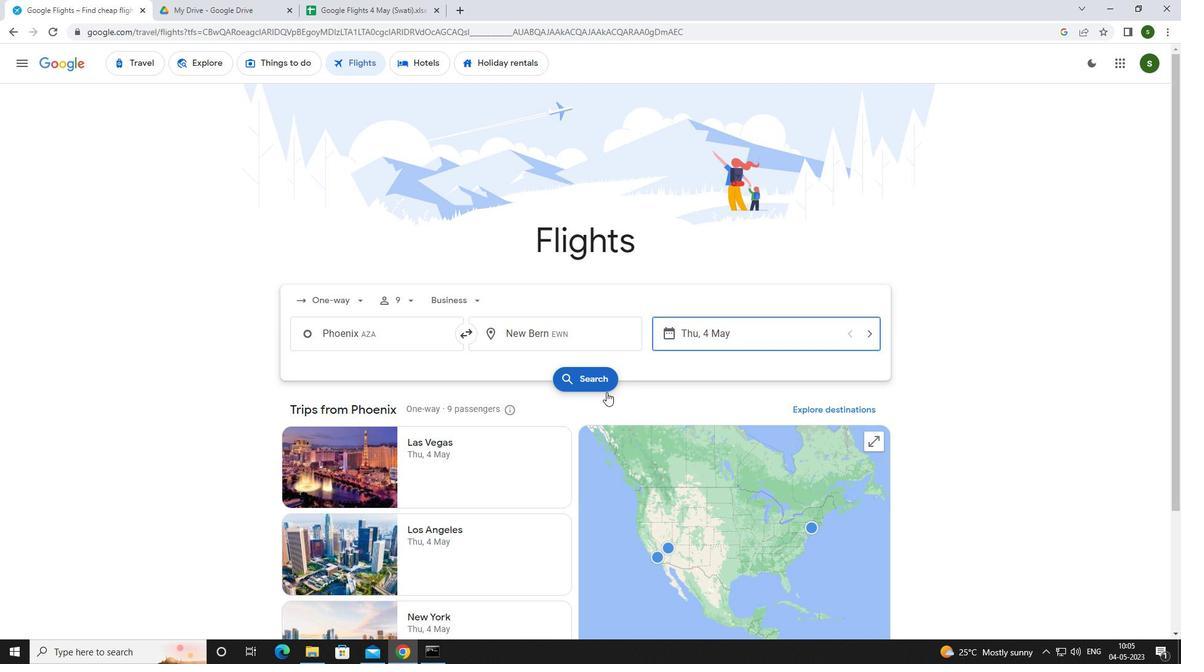 
Action: Mouse moved to (323, 177)
Screenshot: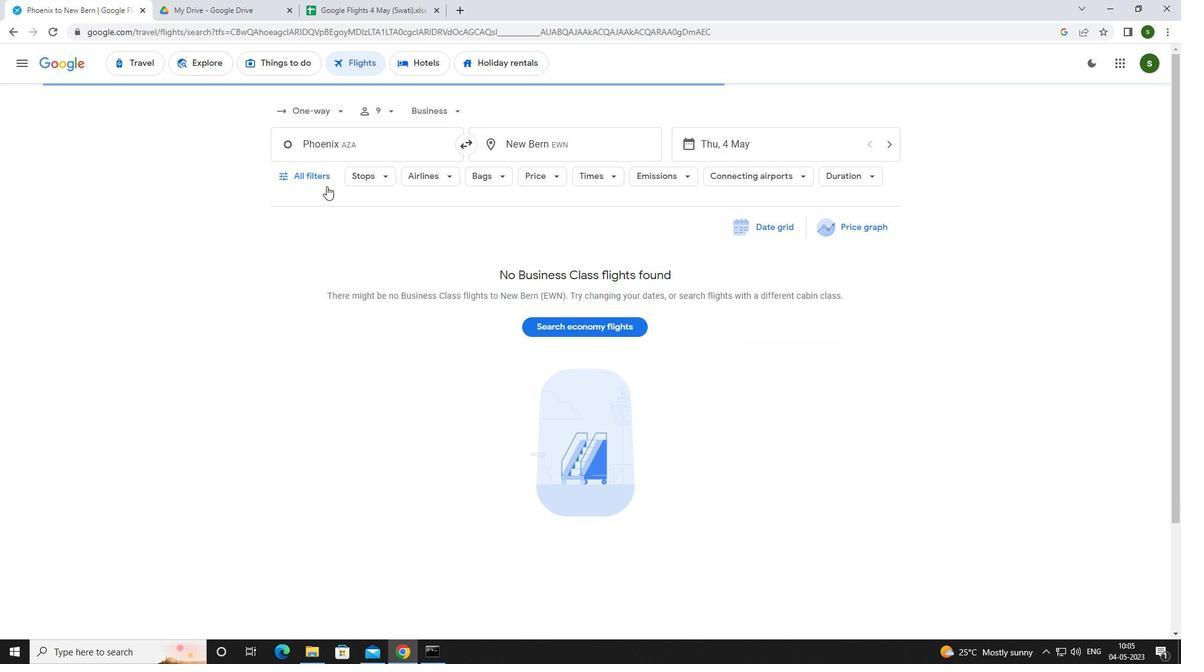
Action: Mouse pressed left at (323, 177)
Screenshot: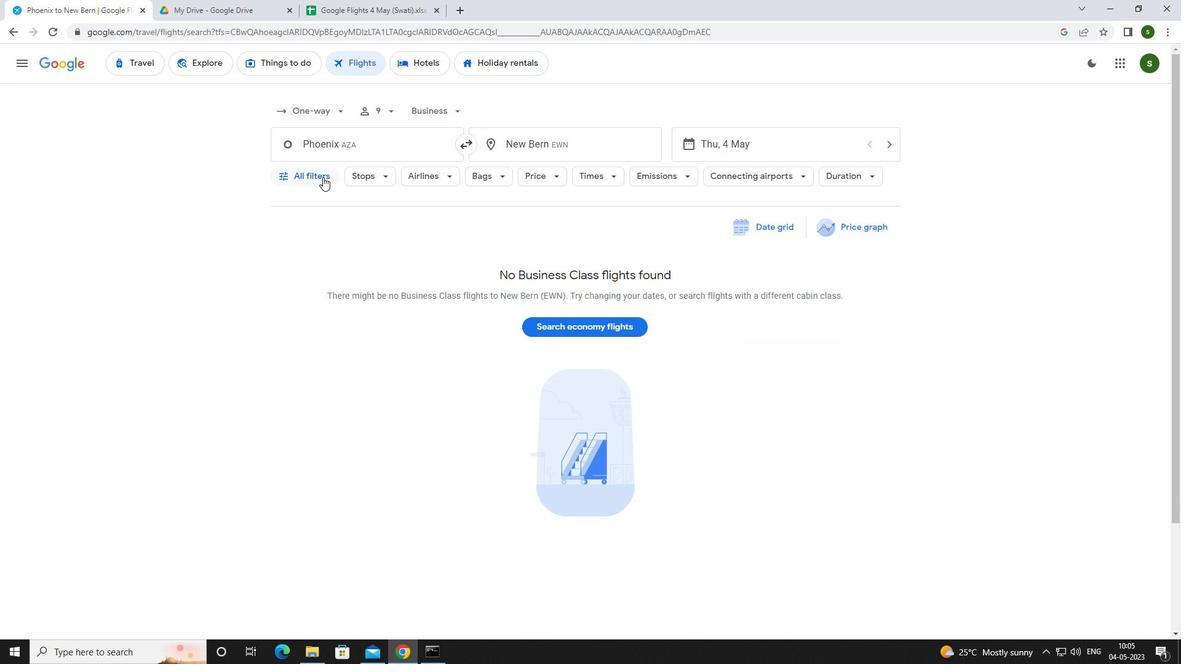 
Action: Mouse moved to (463, 443)
Screenshot: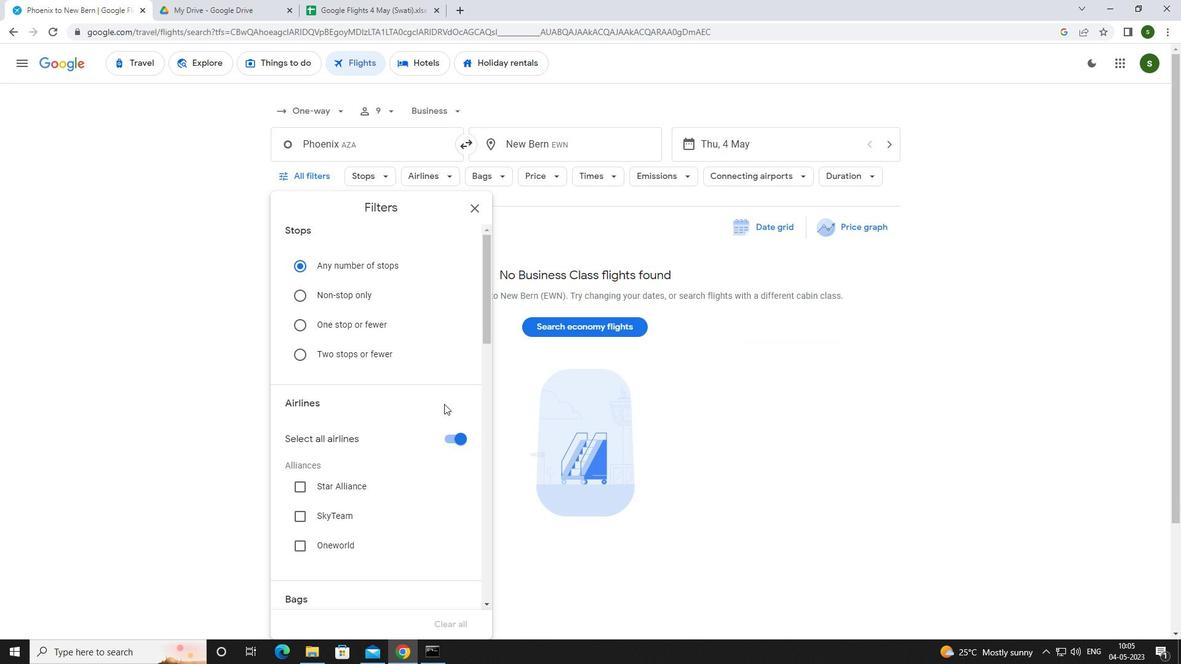 
Action: Mouse pressed left at (463, 443)
Screenshot: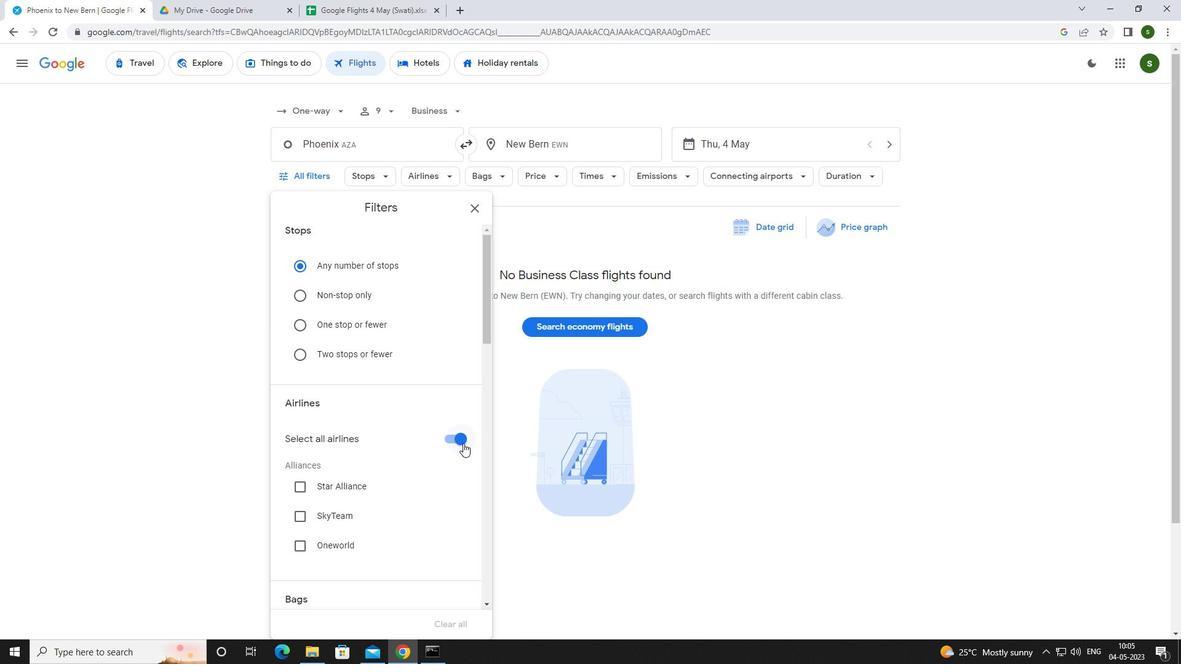 
Action: Mouse moved to (454, 431)
Screenshot: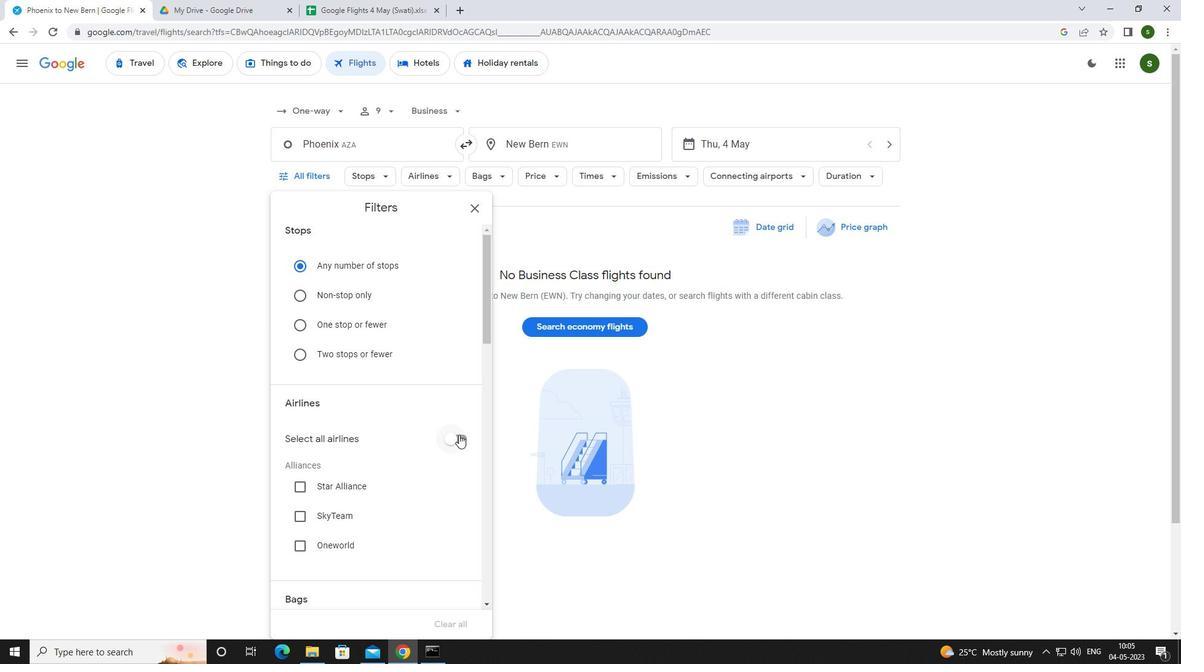 
Action: Mouse scrolled (454, 430) with delta (0, 0)
Screenshot: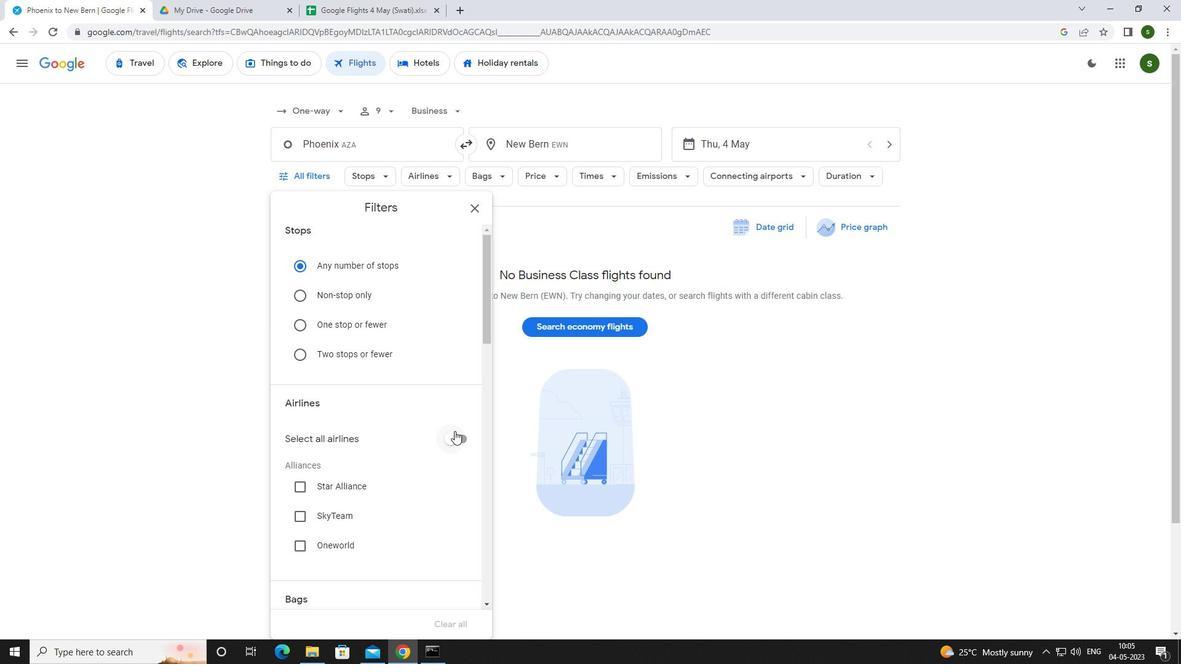 
Action: Mouse moved to (454, 431)
Screenshot: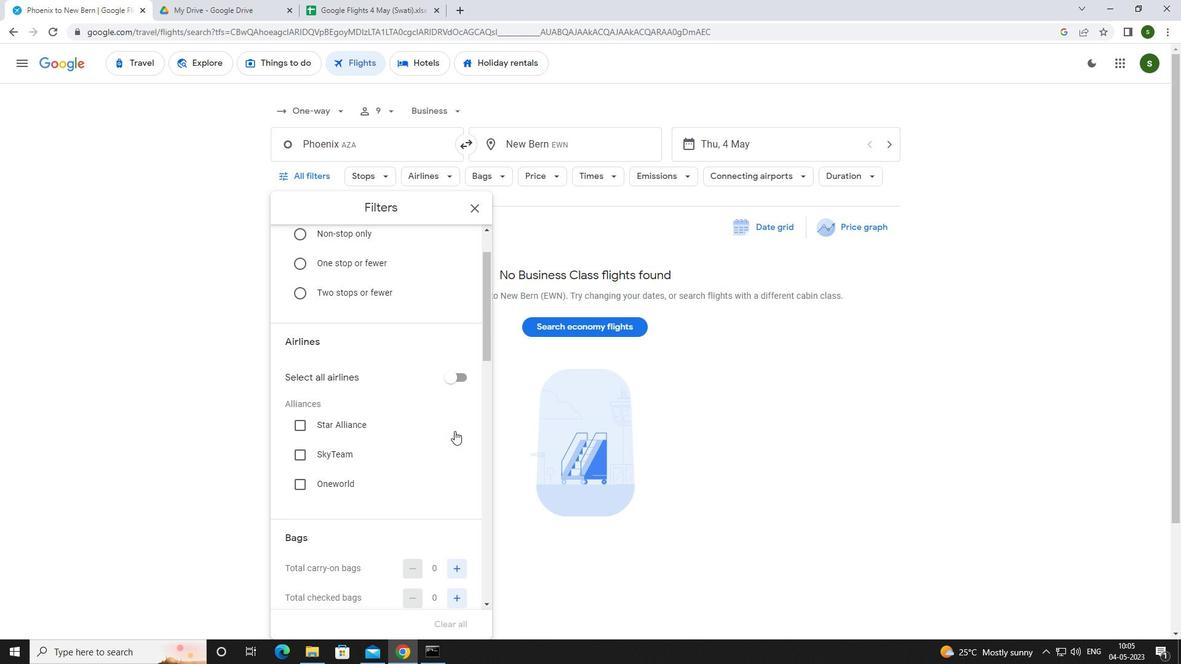 
Action: Mouse scrolled (454, 430) with delta (0, 0)
Screenshot: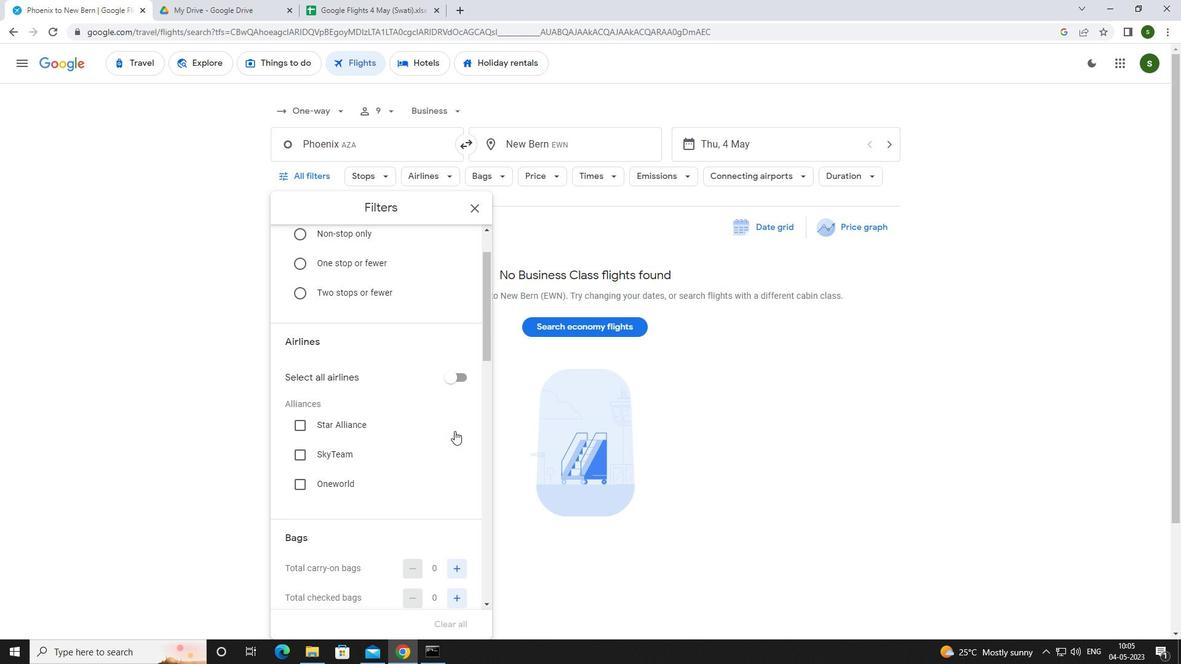 
Action: Mouse scrolled (454, 430) with delta (0, 0)
Screenshot: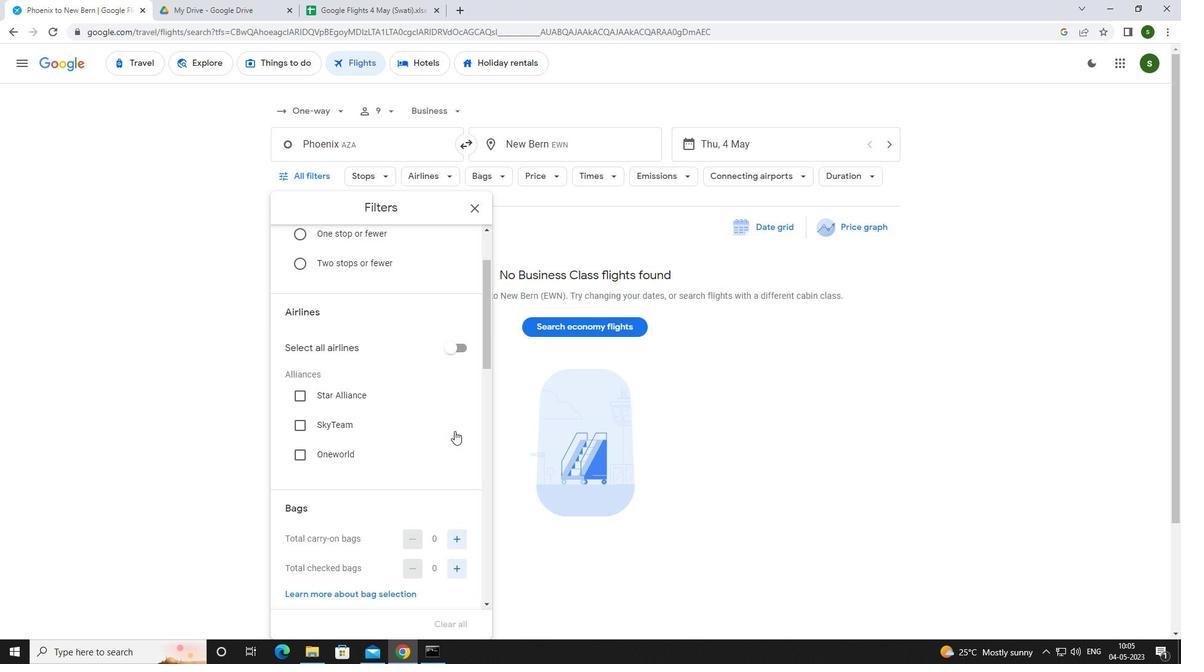 
Action: Mouse moved to (455, 441)
Screenshot: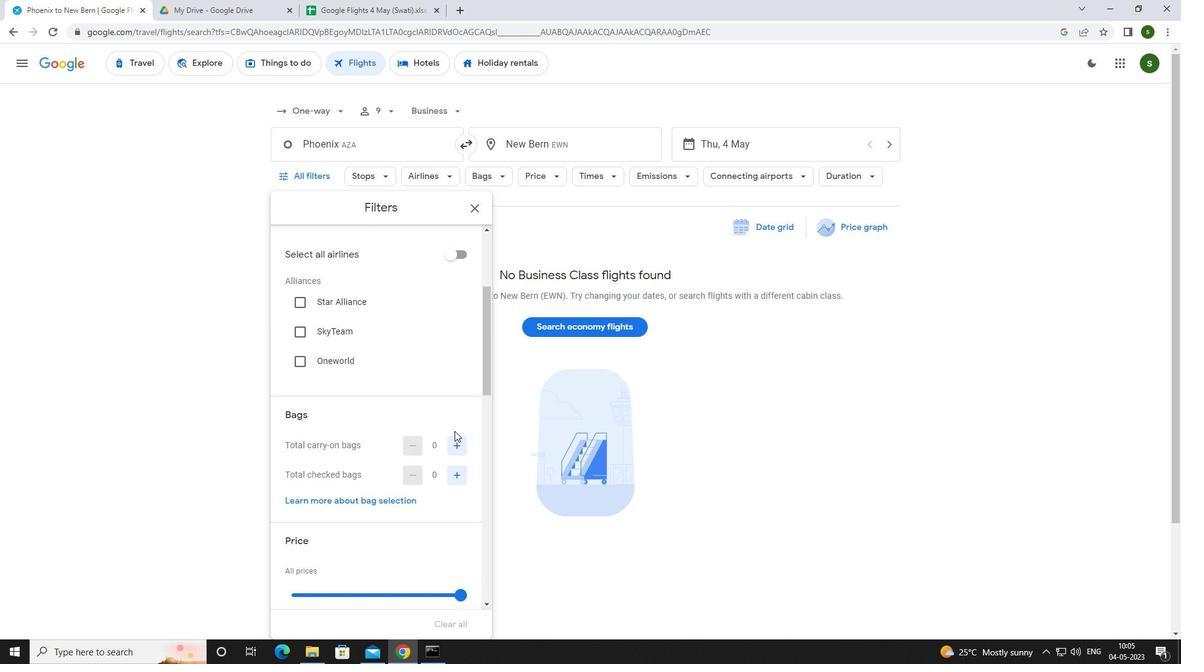 
Action: Mouse pressed left at (455, 441)
Screenshot: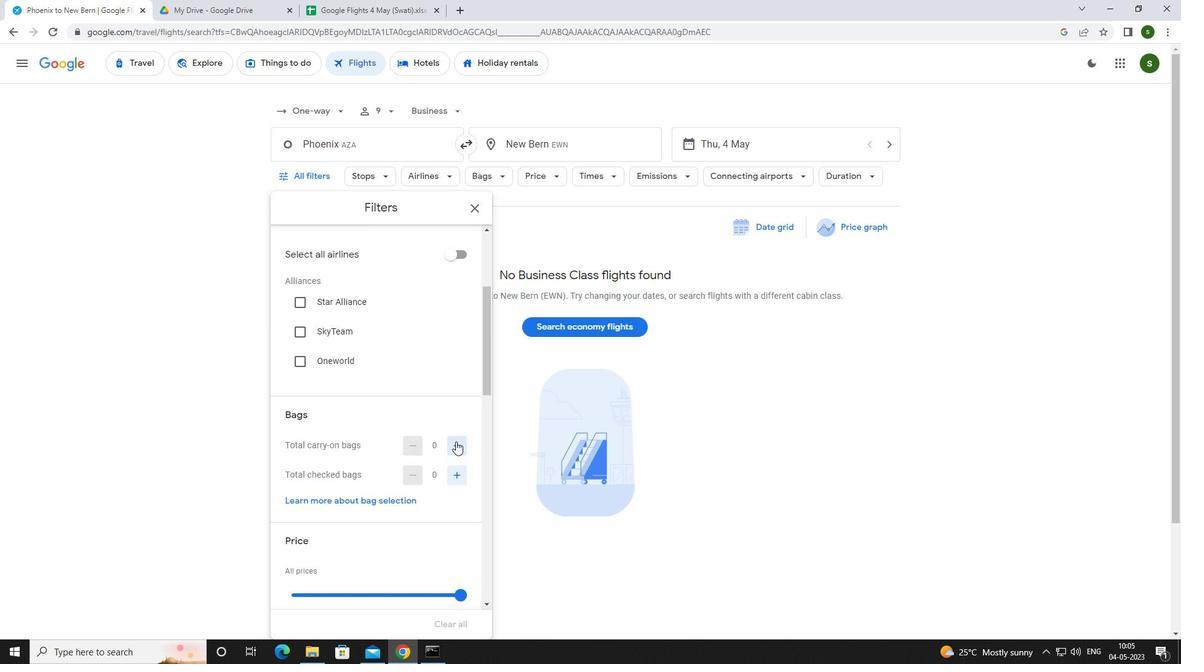 
Action: Mouse pressed left at (455, 441)
Screenshot: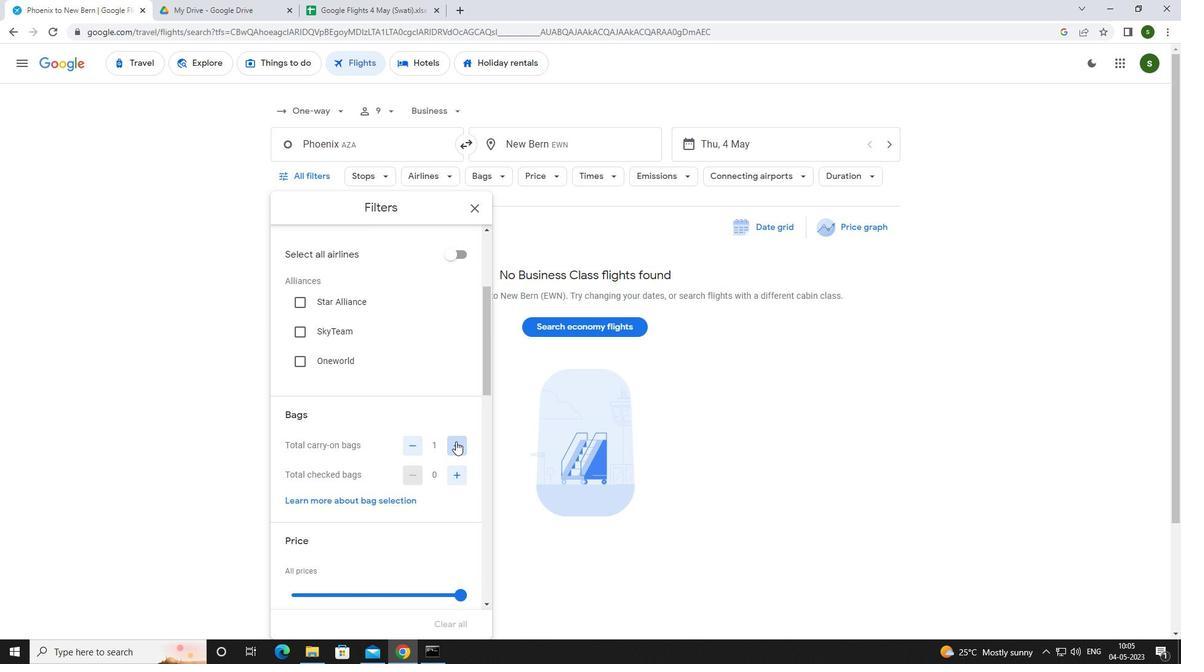 
Action: Mouse scrolled (455, 441) with delta (0, 0)
Screenshot: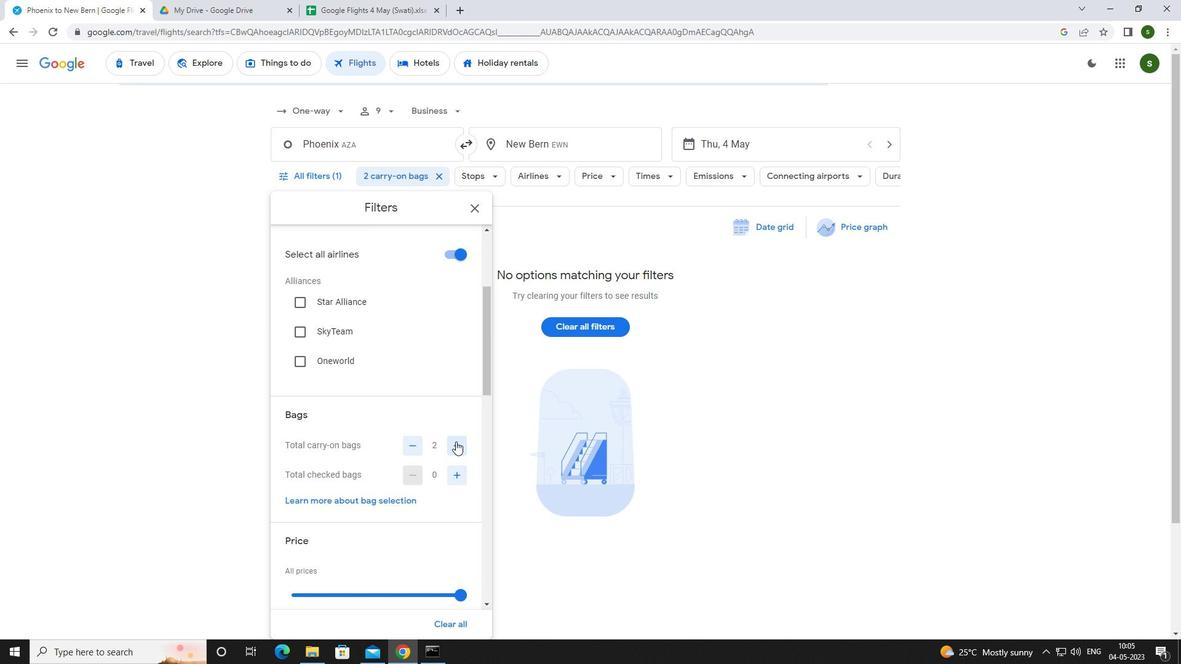 
Action: Mouse scrolled (455, 441) with delta (0, 0)
Screenshot: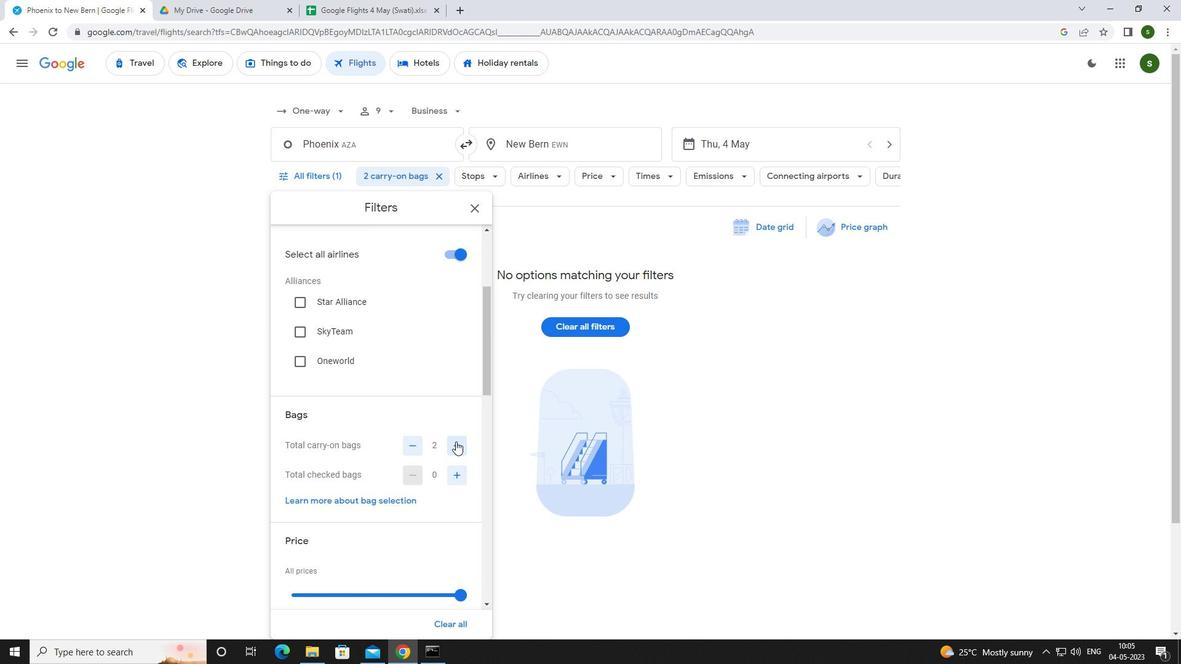 
Action: Mouse scrolled (455, 441) with delta (0, 0)
Screenshot: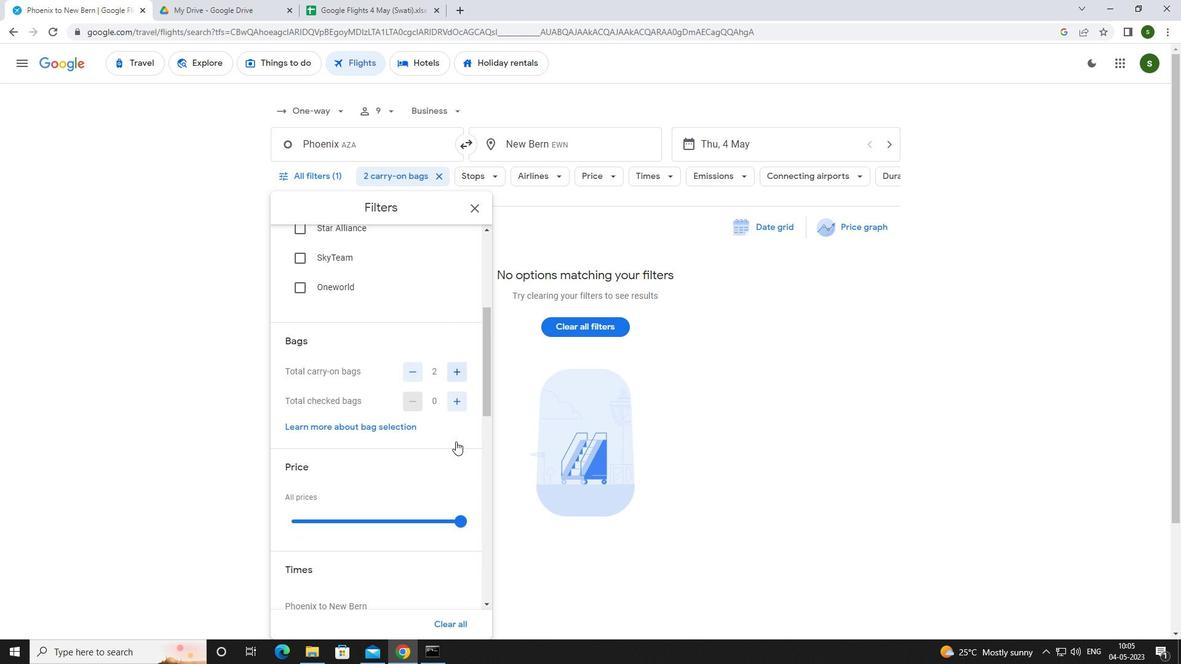 
Action: Mouse moved to (462, 414)
Screenshot: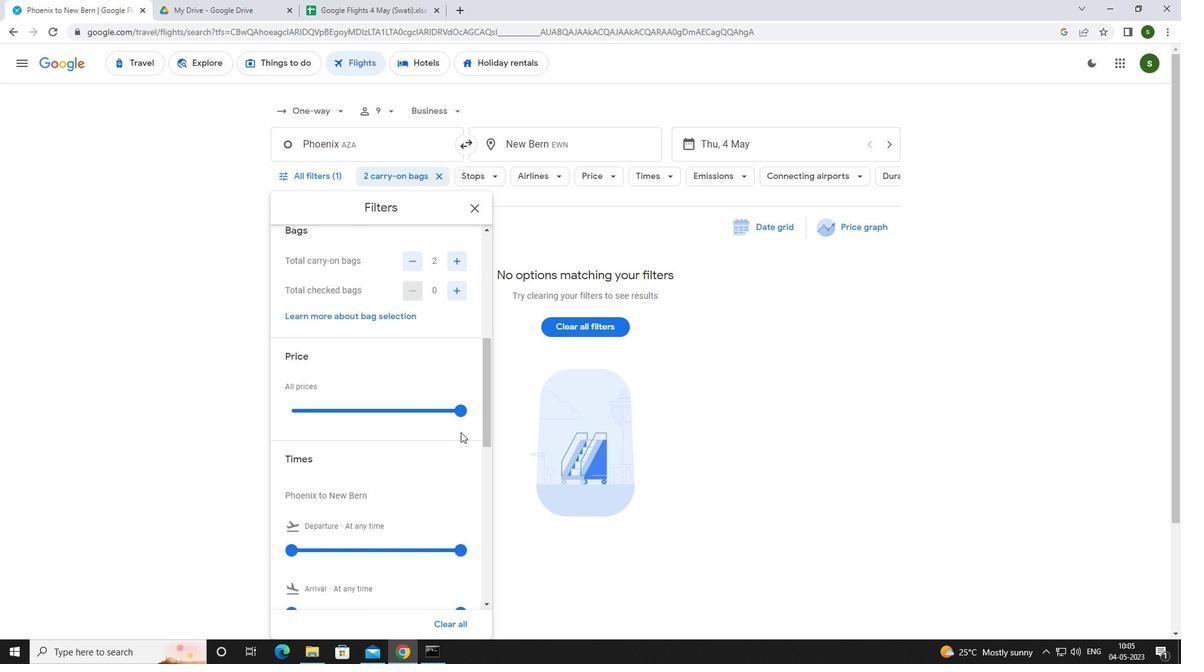 
Action: Mouse pressed left at (462, 414)
Screenshot: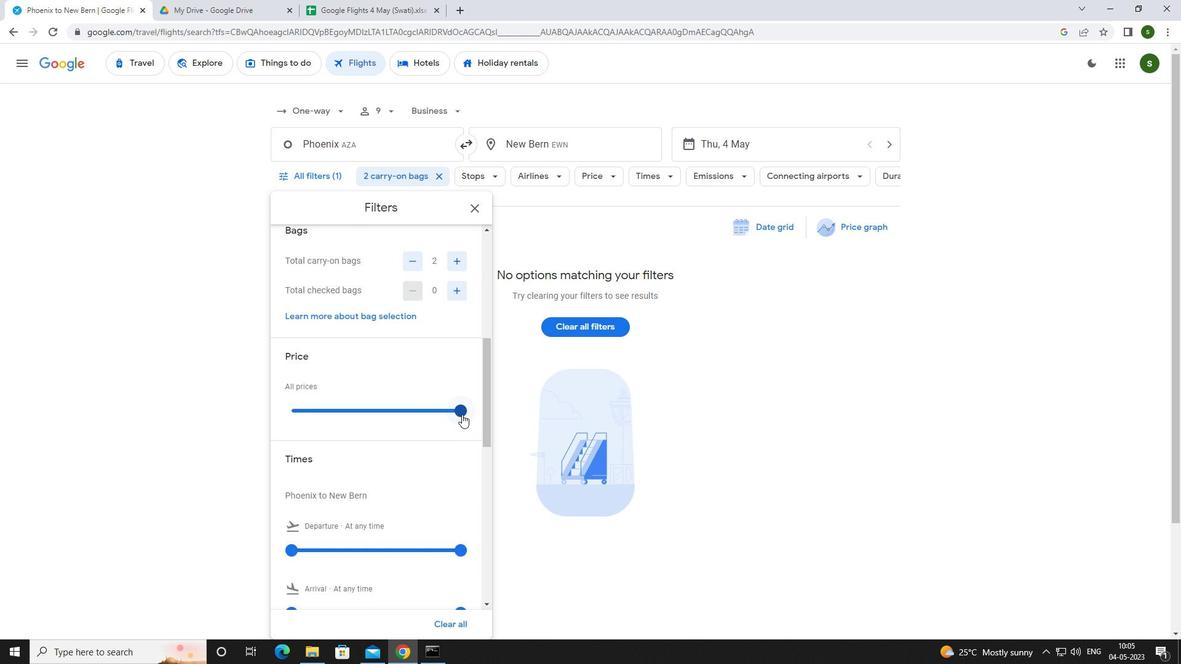 
Action: Mouse scrolled (462, 414) with delta (0, 0)
Screenshot: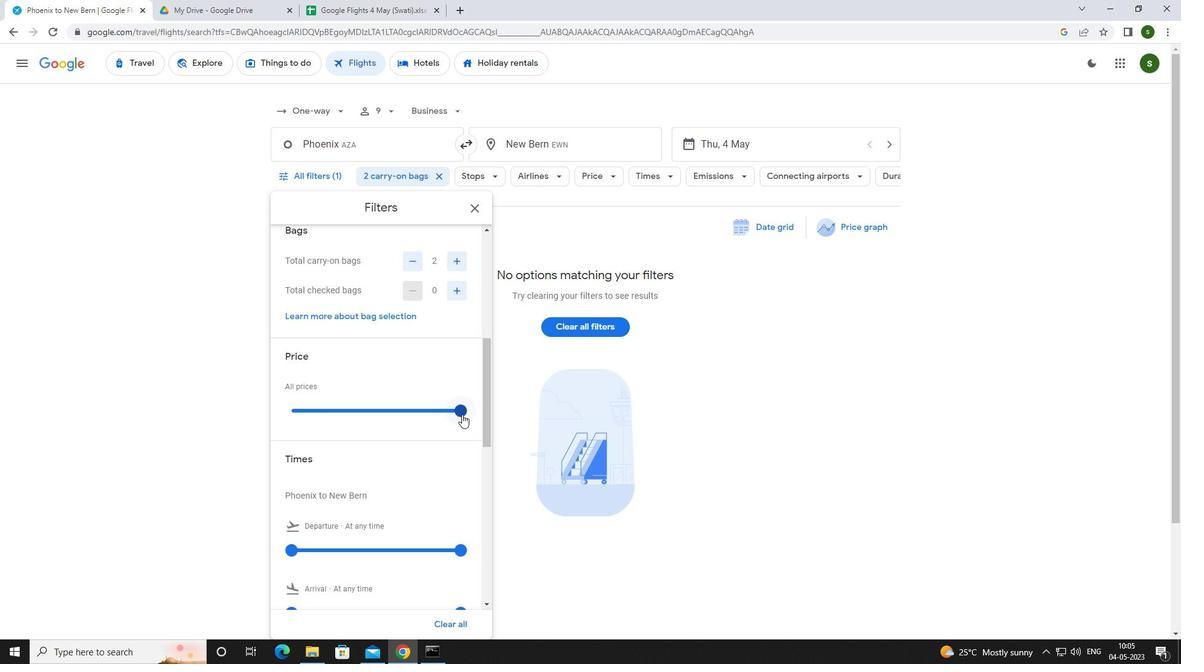 
Action: Mouse moved to (292, 494)
Screenshot: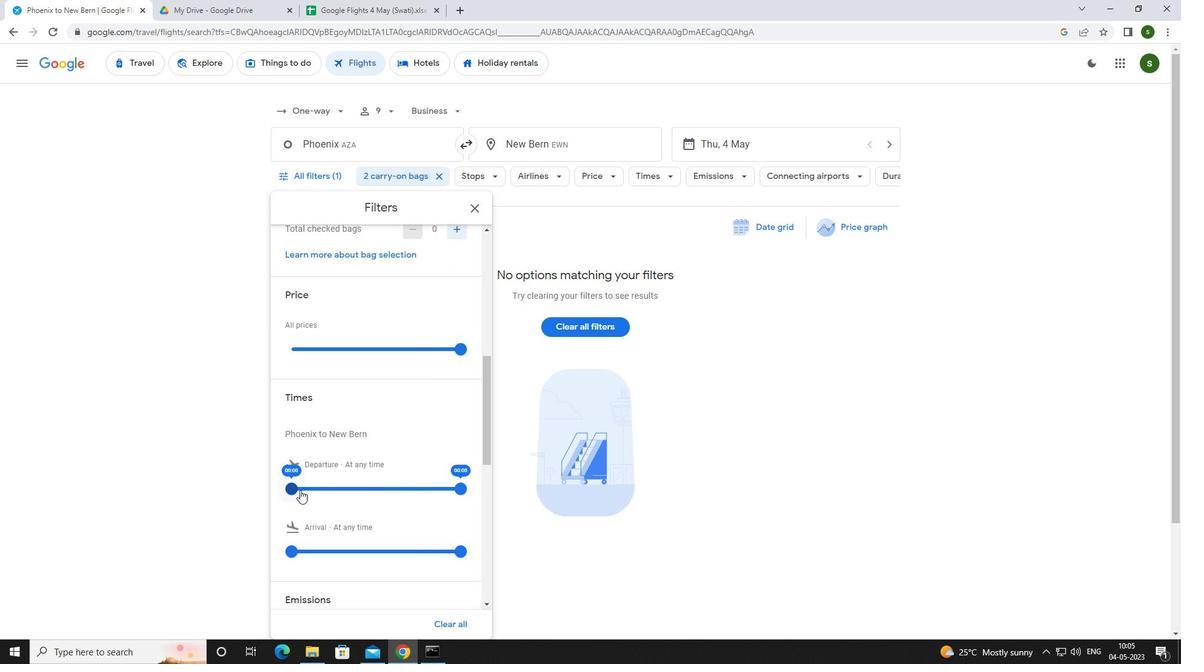 
Action: Mouse pressed left at (292, 494)
Screenshot: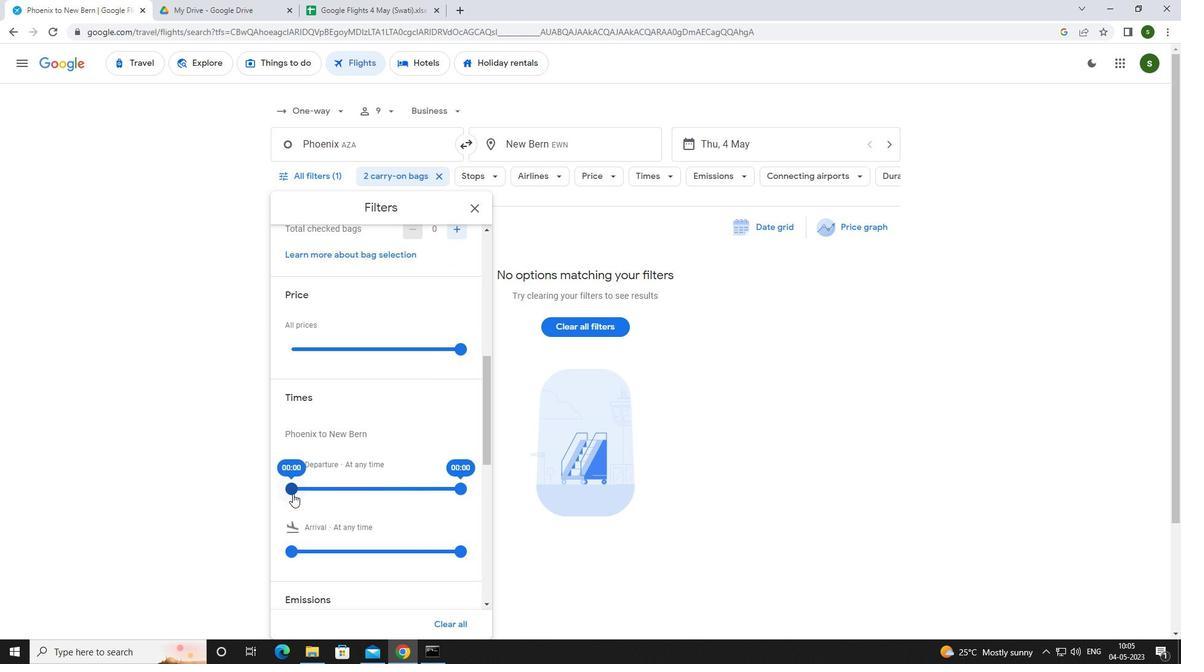 
Action: Mouse moved to (711, 409)
Screenshot: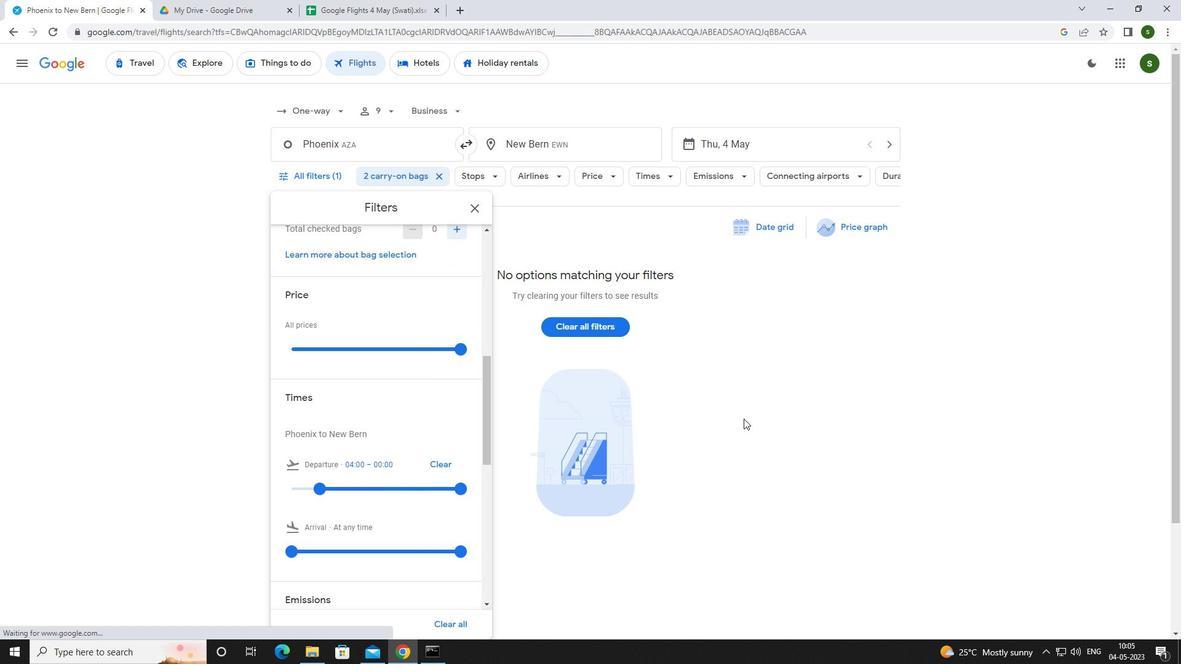 
Action: Mouse pressed left at (711, 409)
Screenshot: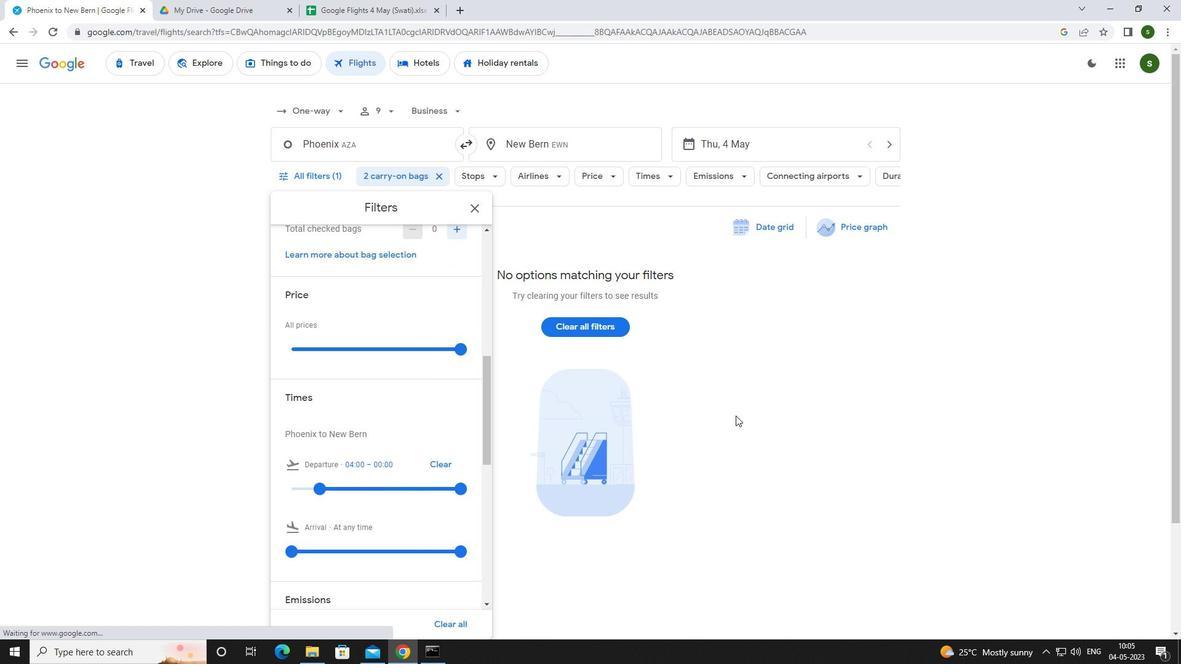 
